 Task: Look for space in Villa del Rosario, Colombia from 1st July, 2023 to 9th July, 2023 for 2 adults in price range Rs.8000 to Rs.15000. Place can be entire place with 1  bedroom having 1 bed and 1 bathroom. Property type can be house, flat, guest house. Amenities needed are: washing machine. Booking option can be shelf check-in. Required host language is English.
Action: Mouse moved to (442, 99)
Screenshot: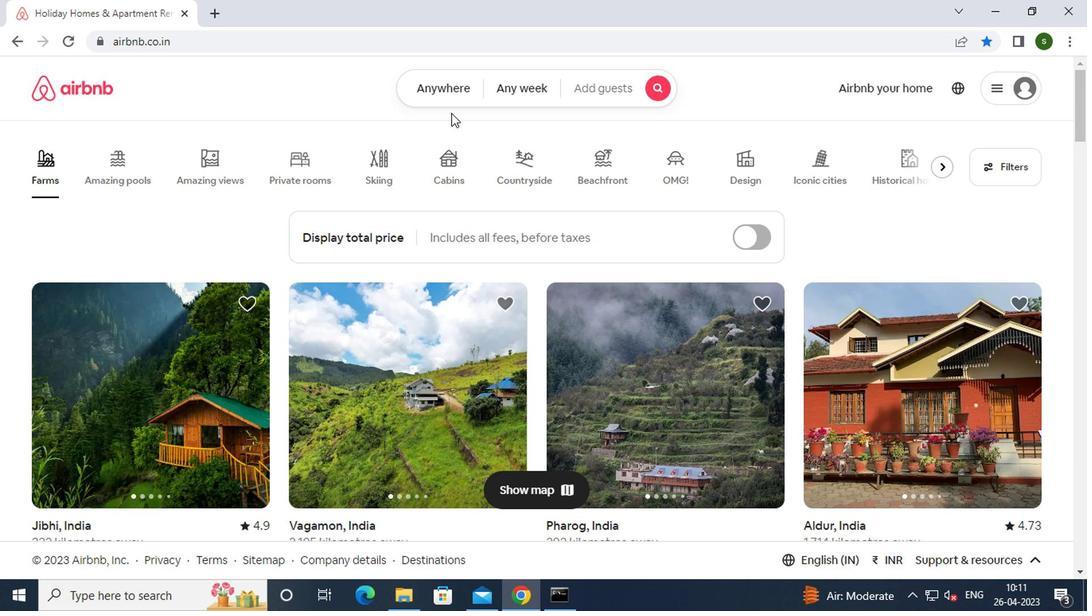 
Action: Mouse pressed left at (442, 99)
Screenshot: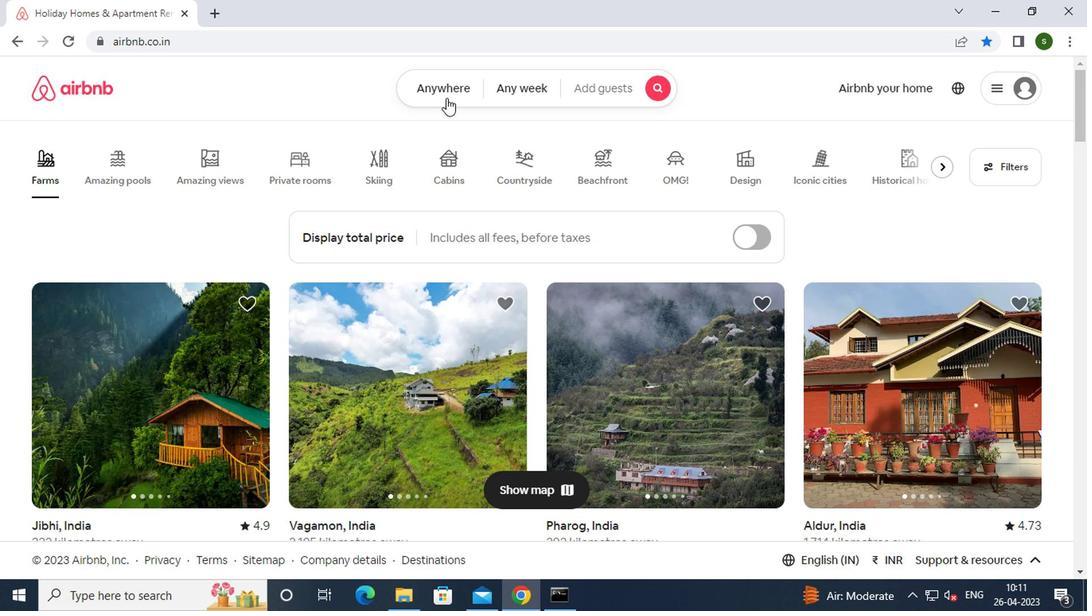 
Action: Mouse moved to (367, 155)
Screenshot: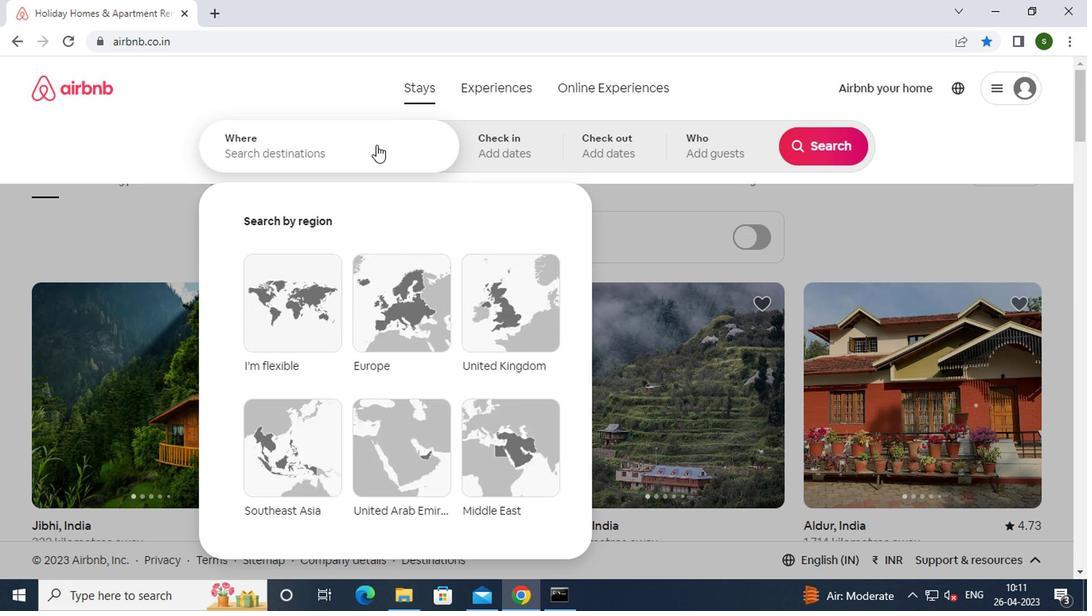 
Action: Mouse pressed left at (367, 155)
Screenshot: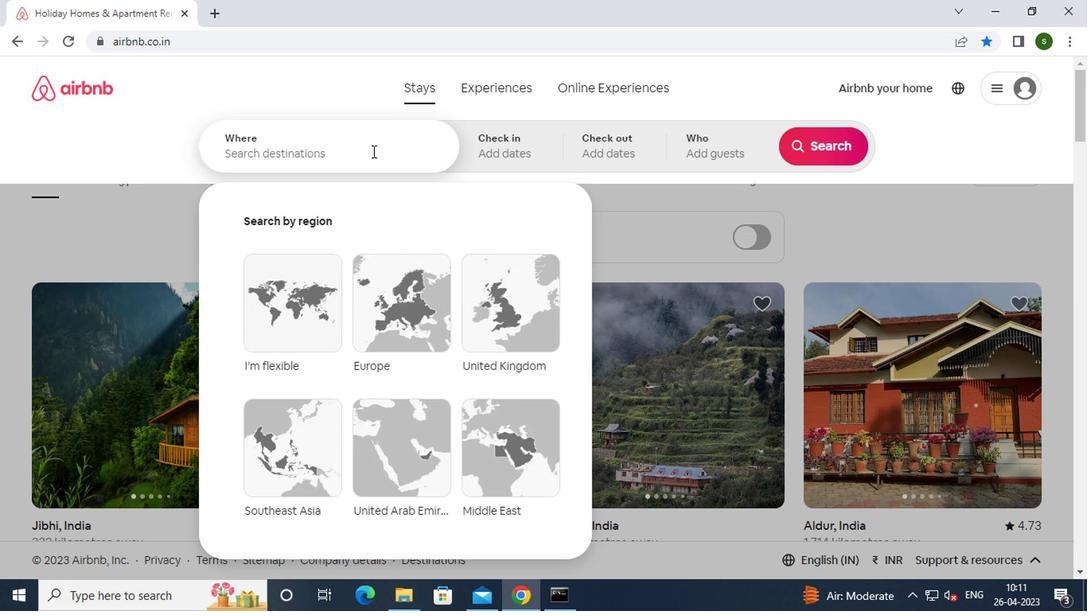 
Action: Key pressed v<Key.caps_lock>illa<Key.space>del<Key.space><Key.caps_lock>r<Key.caps_lock>osario,<Key.space><Key.caps_lock>c<Key.caps_lock>olombia<Key.enter>
Screenshot: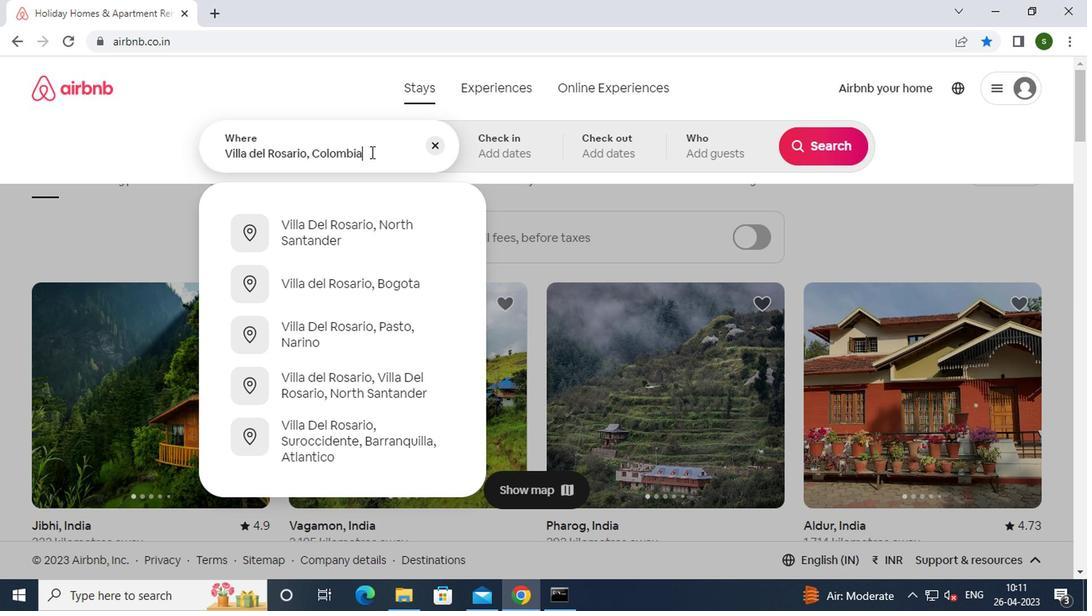 
Action: Mouse moved to (811, 280)
Screenshot: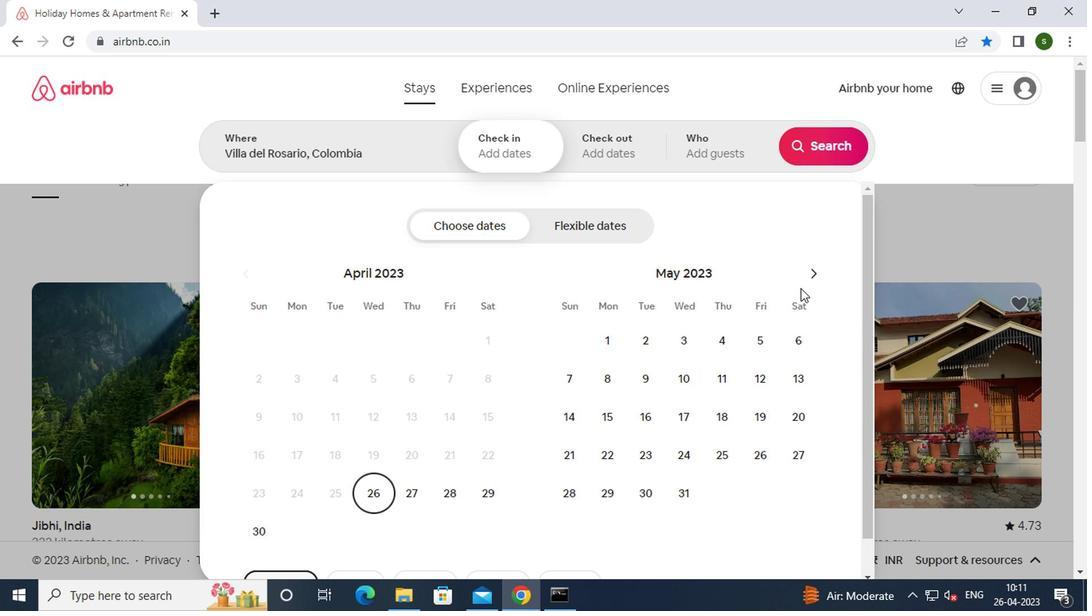 
Action: Mouse pressed left at (811, 280)
Screenshot: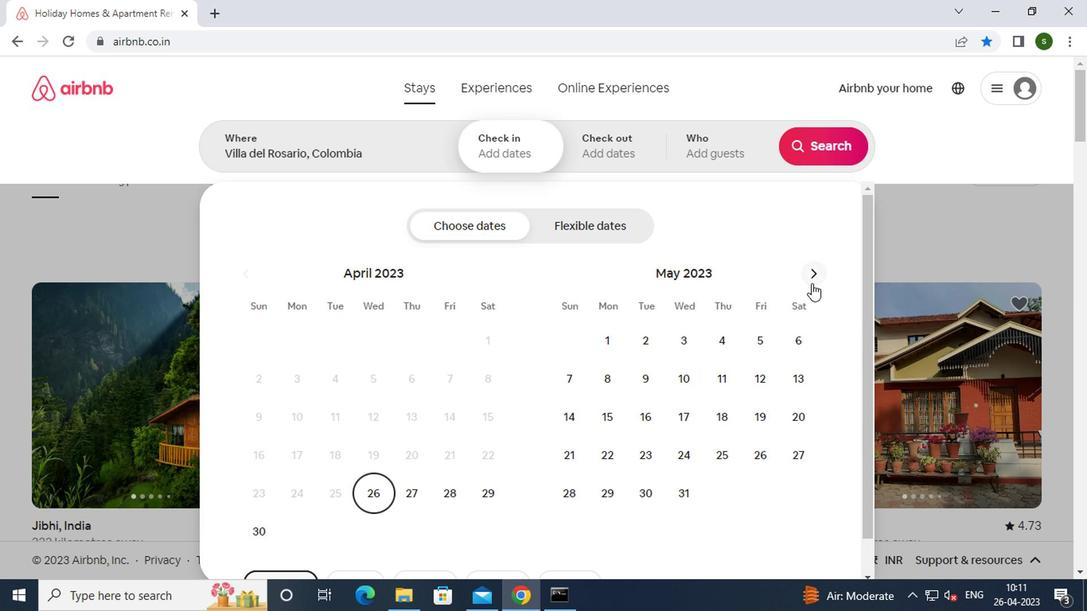 
Action: Mouse pressed left at (811, 280)
Screenshot: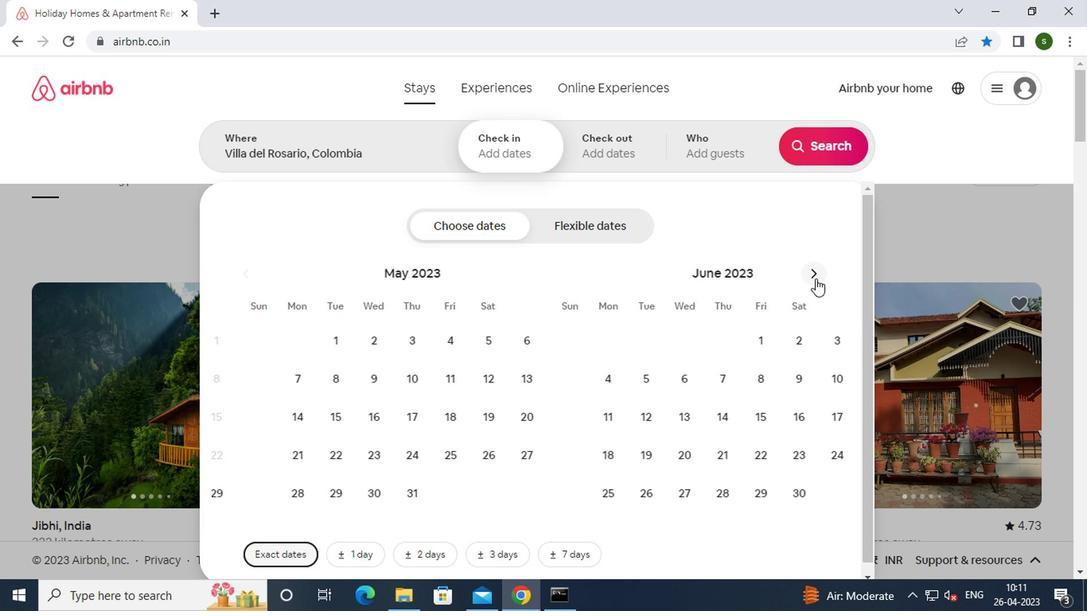 
Action: Mouse moved to (784, 336)
Screenshot: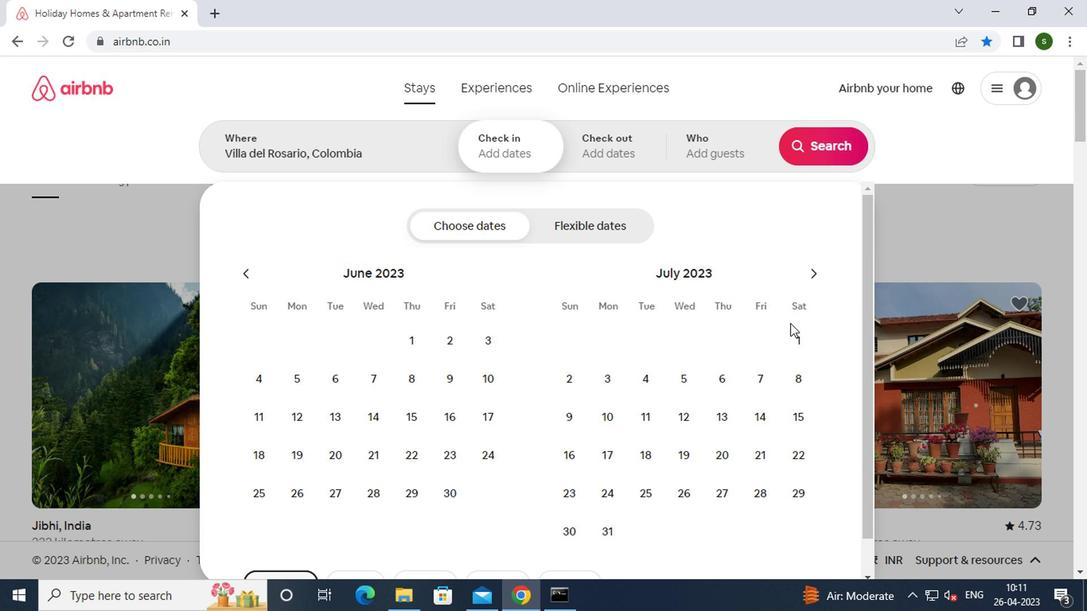 
Action: Mouse pressed left at (784, 336)
Screenshot: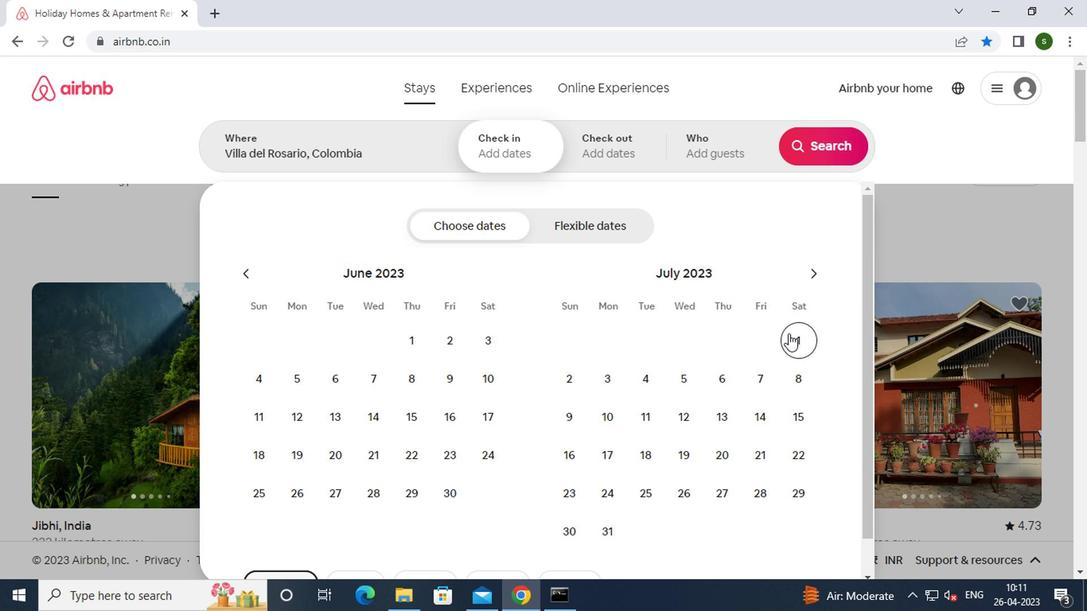 
Action: Mouse moved to (557, 415)
Screenshot: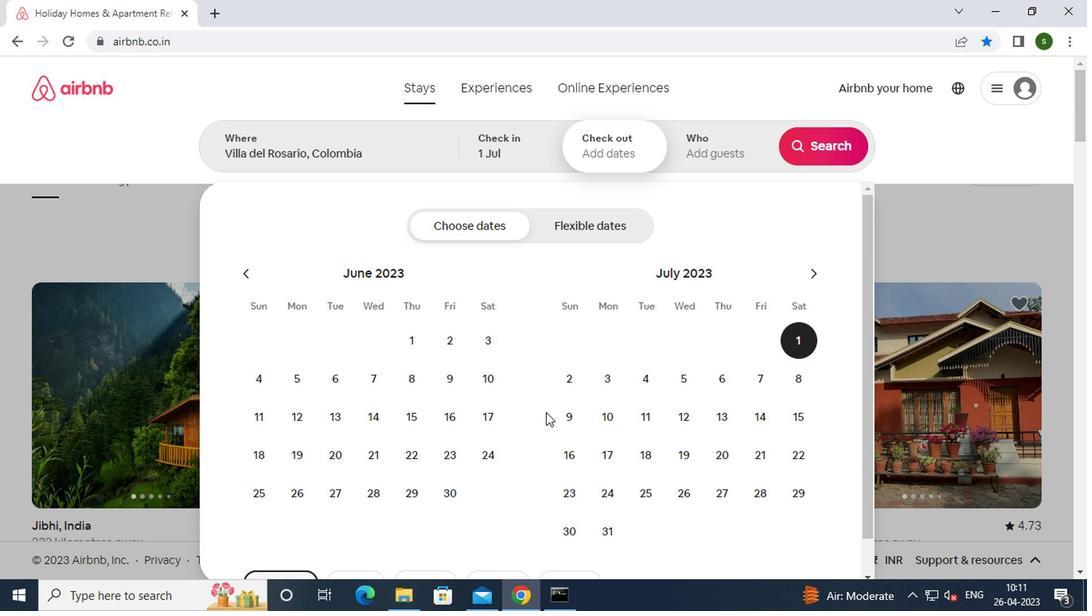 
Action: Mouse pressed left at (557, 415)
Screenshot: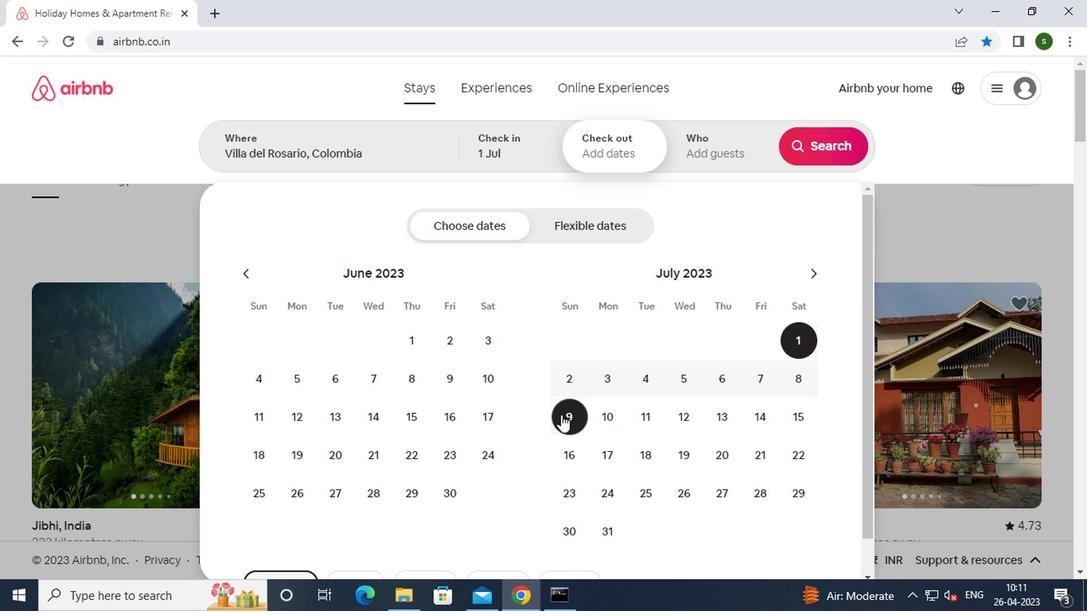 
Action: Mouse moved to (708, 140)
Screenshot: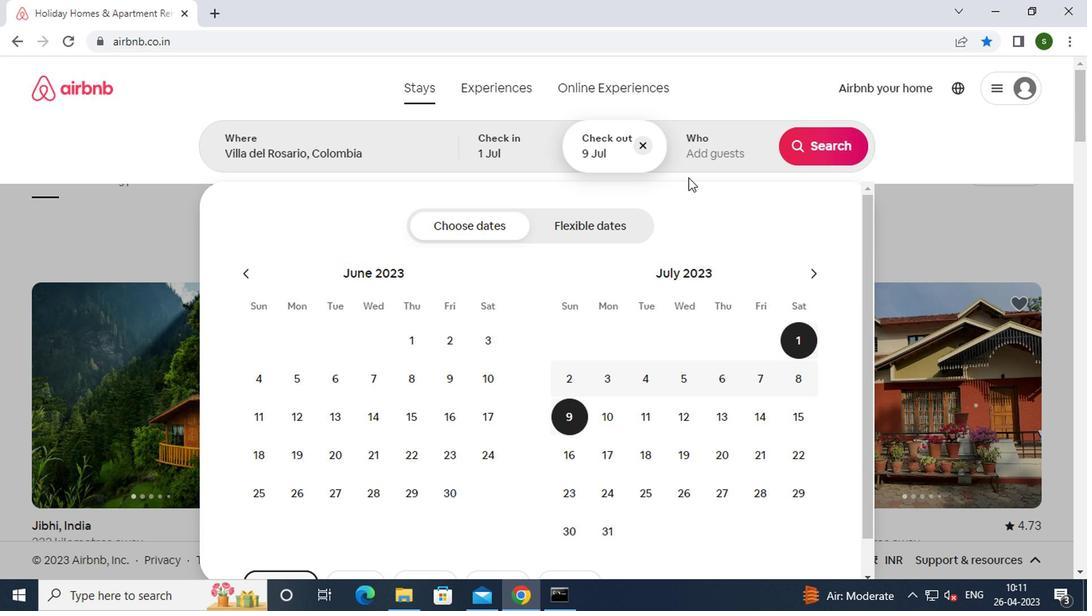 
Action: Mouse pressed left at (708, 140)
Screenshot: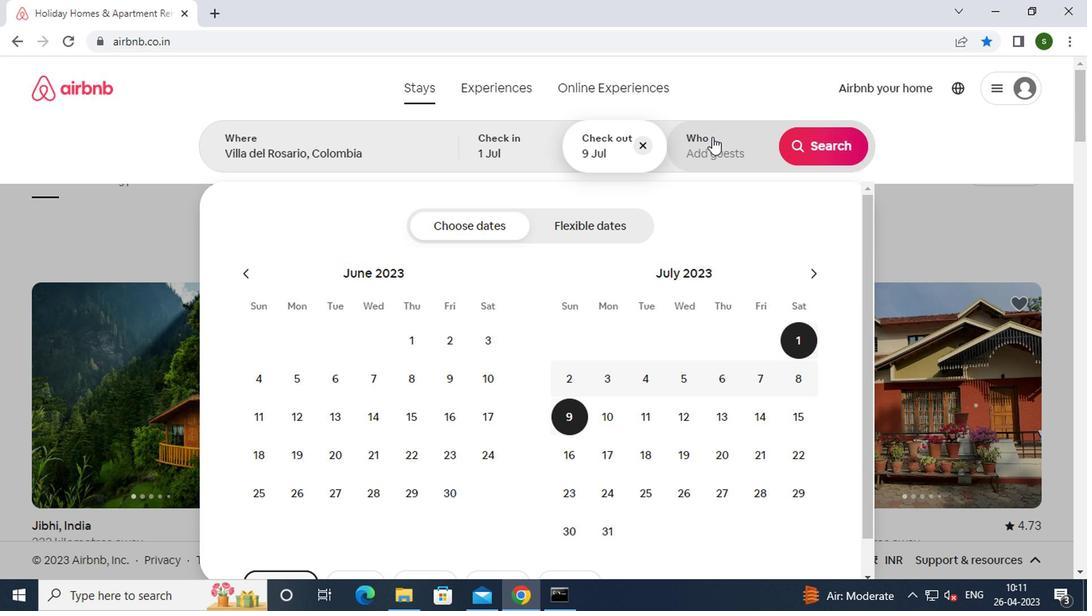 
Action: Mouse moved to (827, 235)
Screenshot: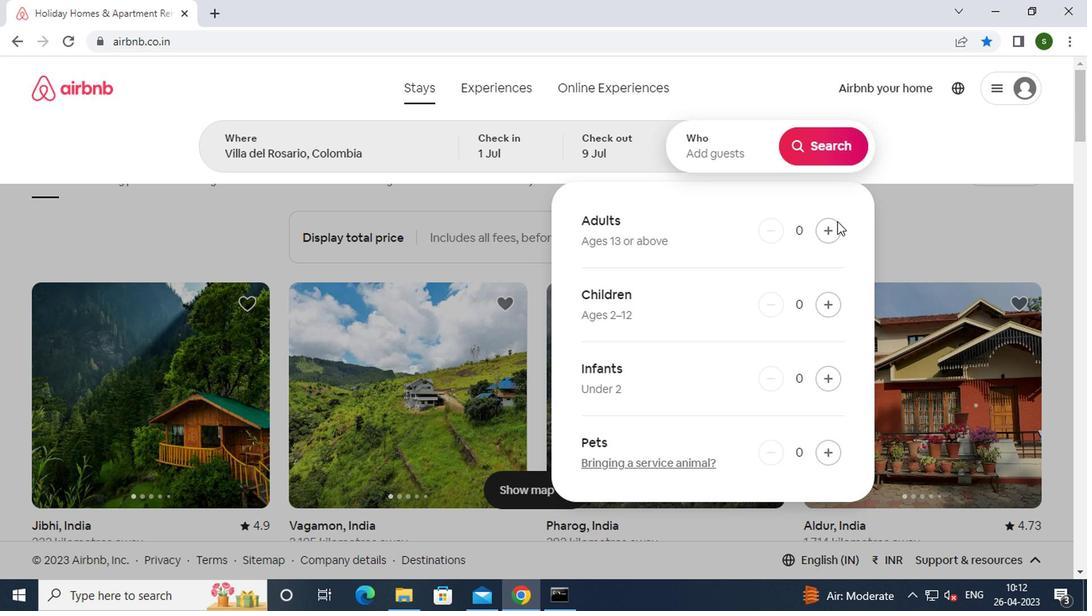 
Action: Mouse pressed left at (827, 235)
Screenshot: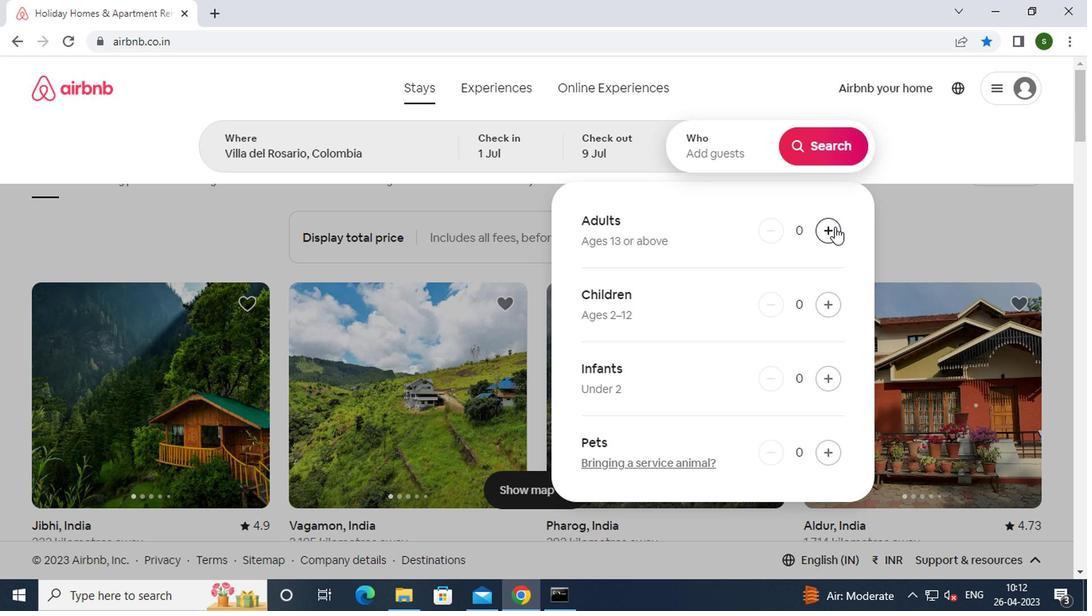 
Action: Mouse pressed left at (827, 235)
Screenshot: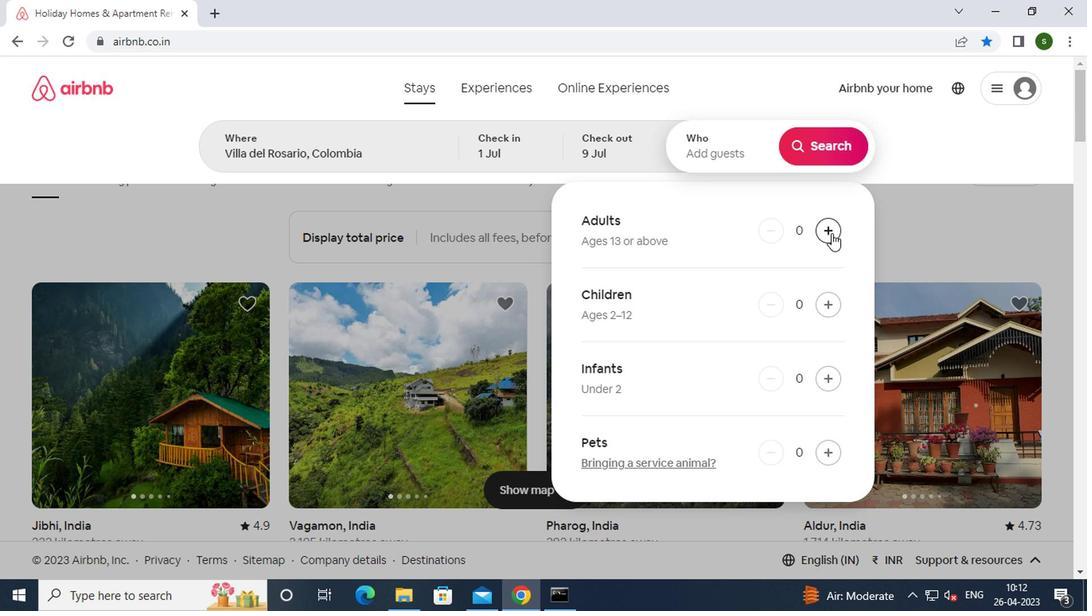 
Action: Mouse moved to (825, 150)
Screenshot: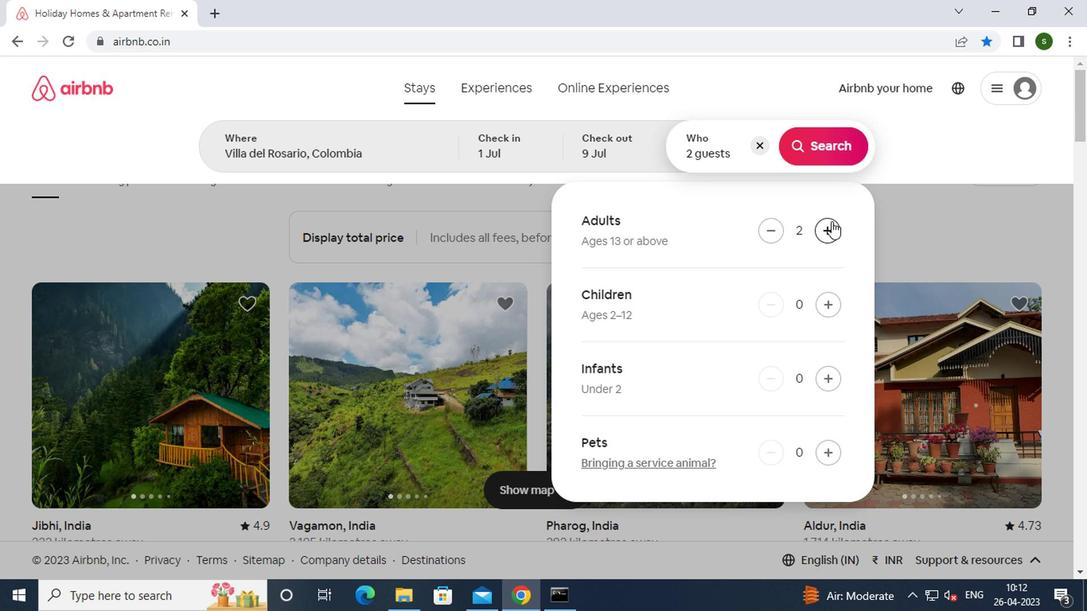 
Action: Mouse pressed left at (825, 150)
Screenshot: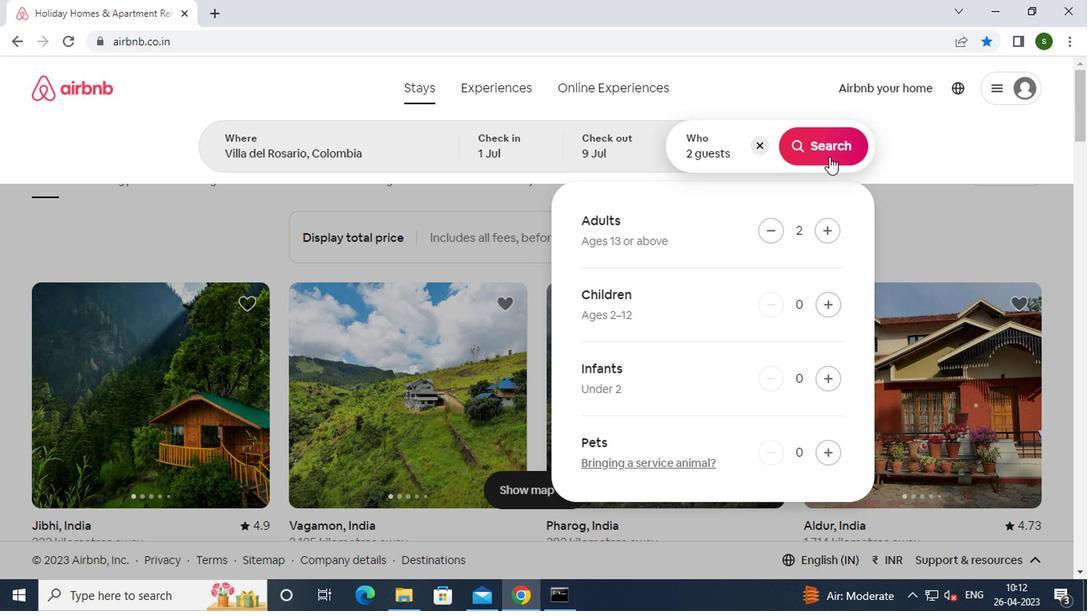 
Action: Mouse moved to (1027, 150)
Screenshot: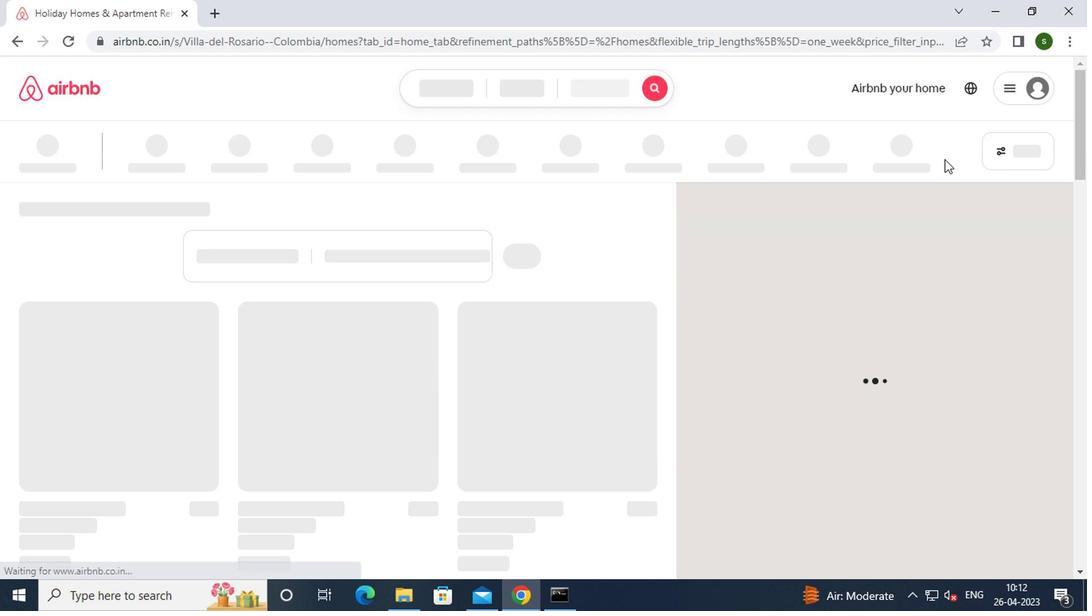 
Action: Mouse pressed left at (1027, 150)
Screenshot: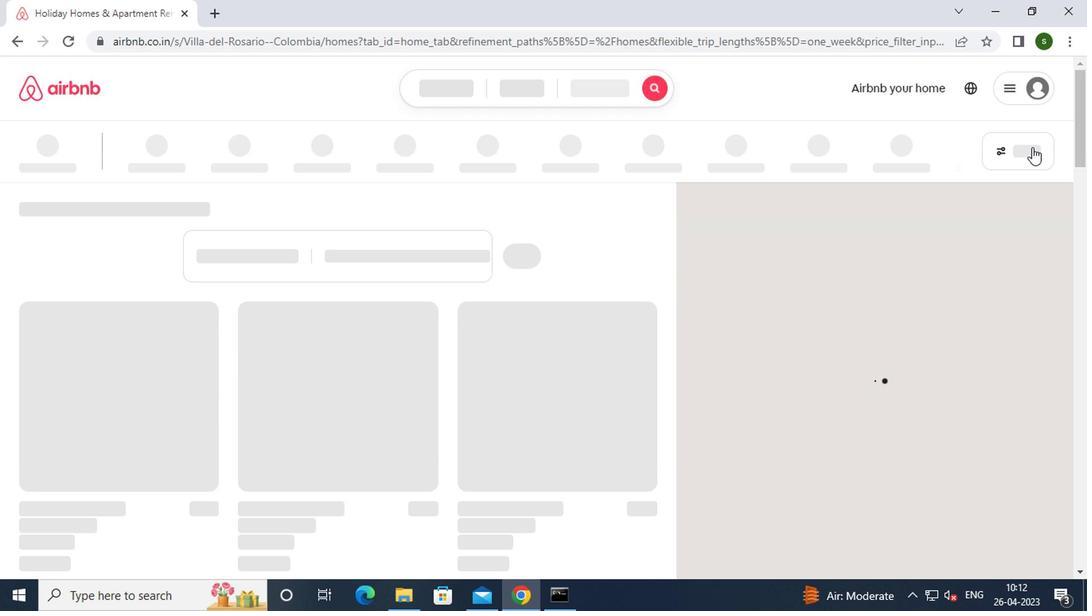 
Action: Mouse moved to (1025, 150)
Screenshot: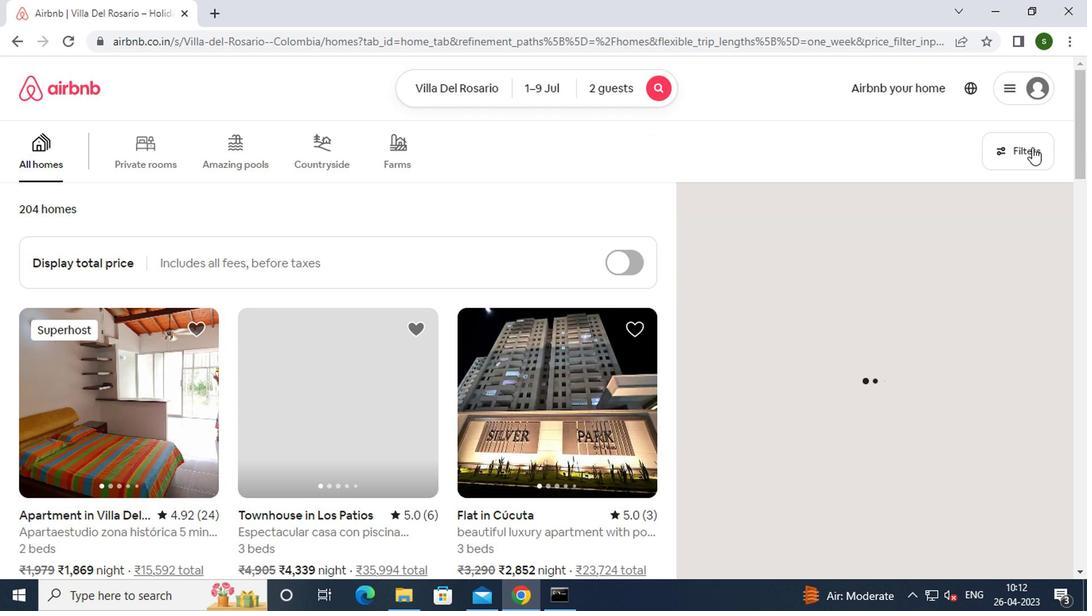 
Action: Mouse pressed left at (1025, 150)
Screenshot: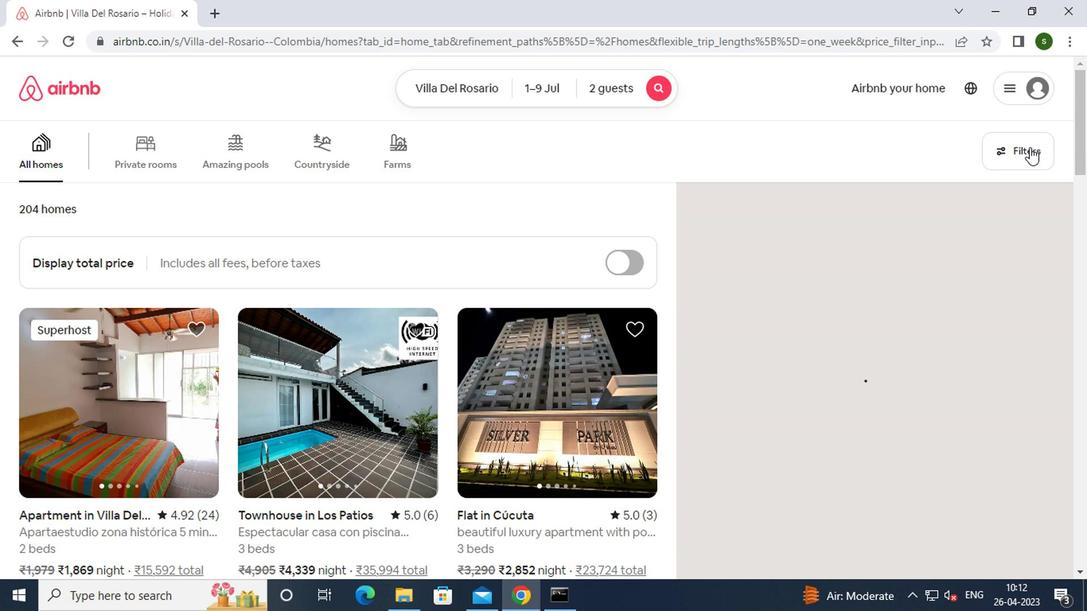 
Action: Mouse moved to (403, 344)
Screenshot: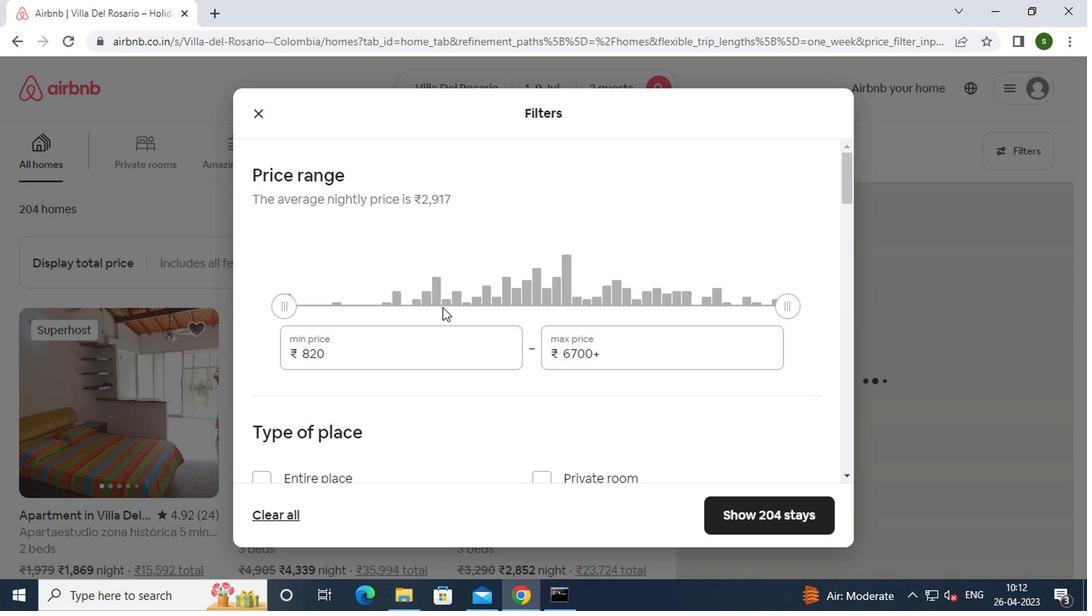 
Action: Mouse pressed left at (403, 344)
Screenshot: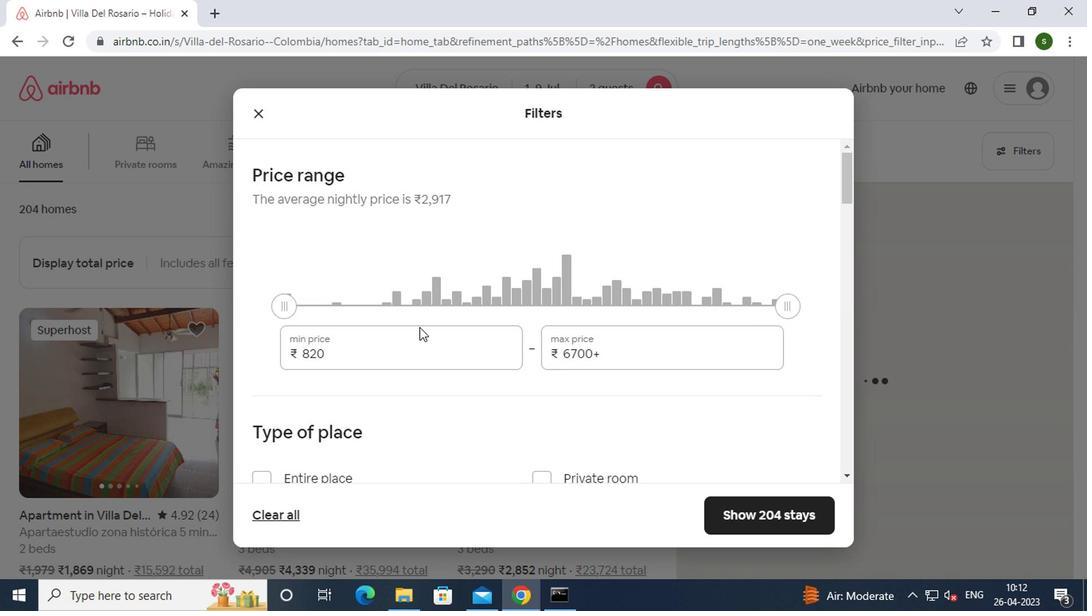 
Action: Mouse moved to (401, 352)
Screenshot: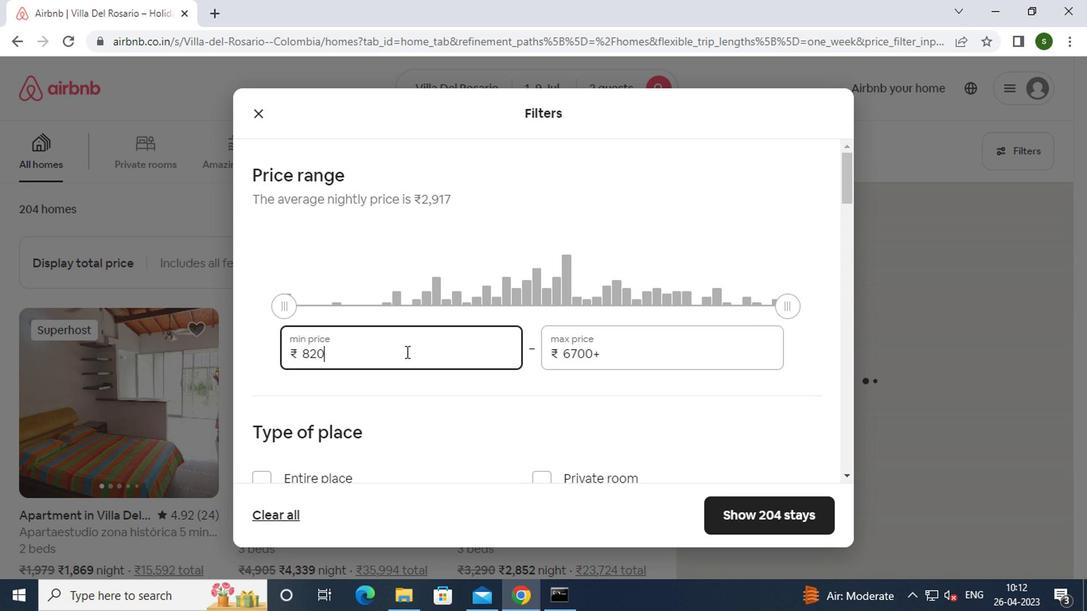 
Action: Key pressed <Key.backspace><Key.backspace><Key.backspace><Key.backspace><Key.backspace><Key.backspace>8000
Screenshot: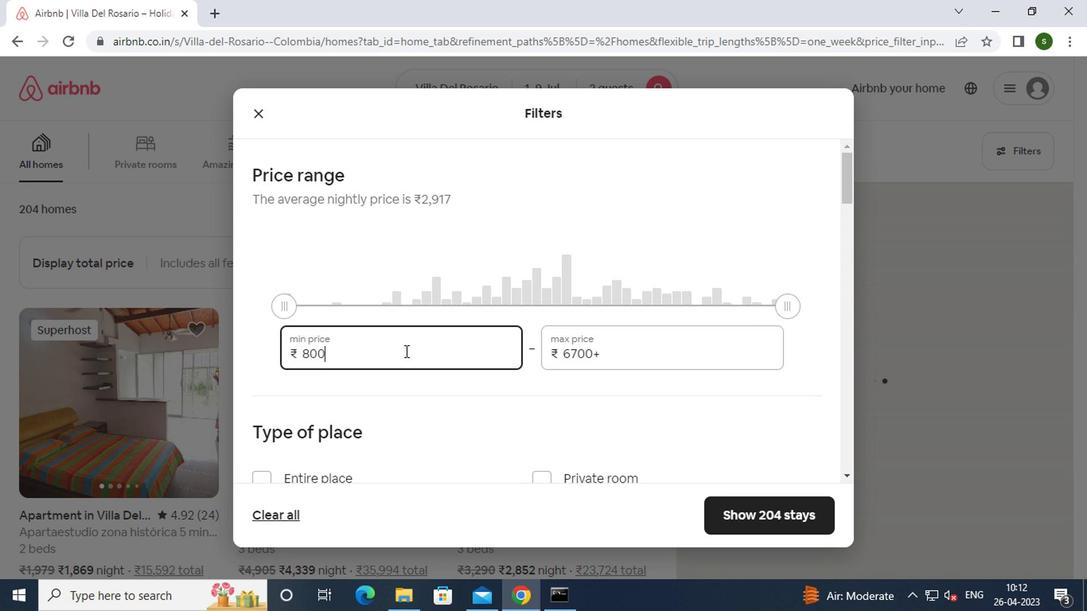 
Action: Mouse moved to (623, 353)
Screenshot: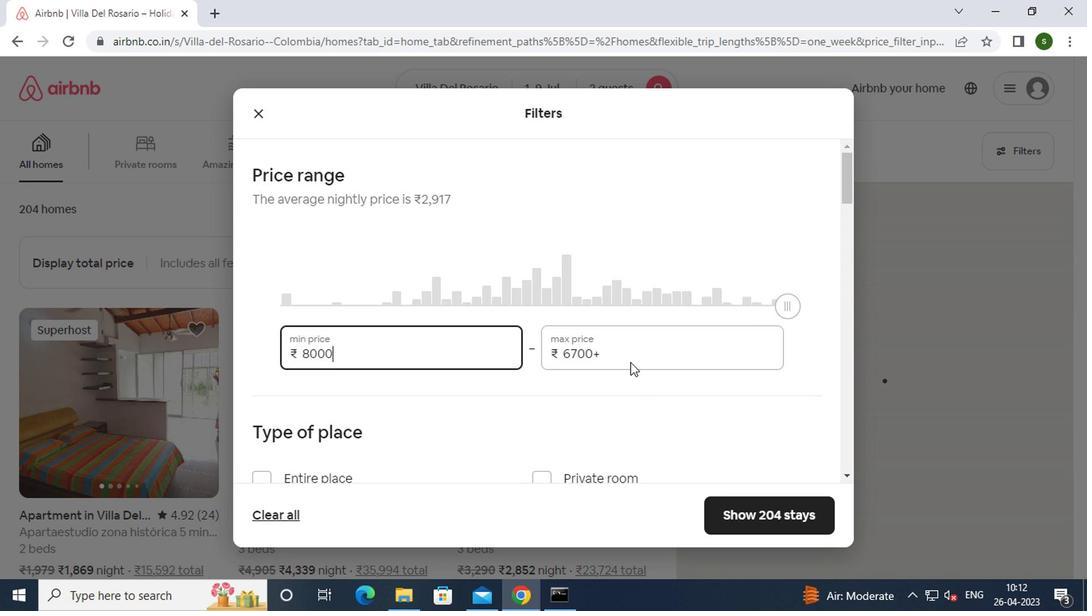 
Action: Mouse pressed left at (623, 353)
Screenshot: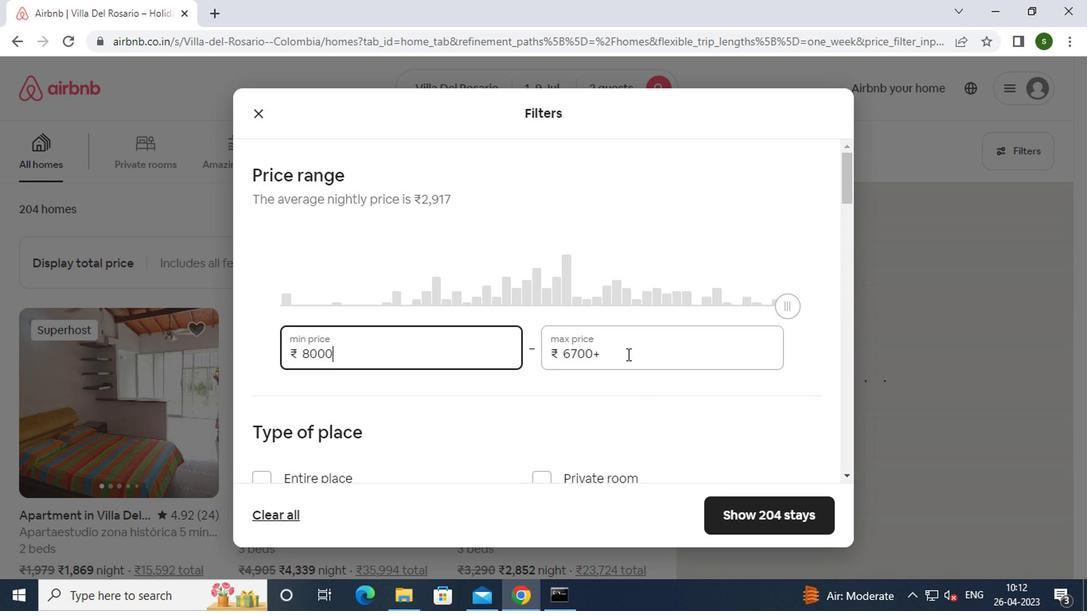 
Action: Key pressed <Key.backspace><Key.backspace><Key.backspace><Key.backspace><Key.backspace><Key.backspace><Key.backspace><Key.backspace><Key.backspace><Key.backspace><Key.backspace><Key.backspace>15000
Screenshot: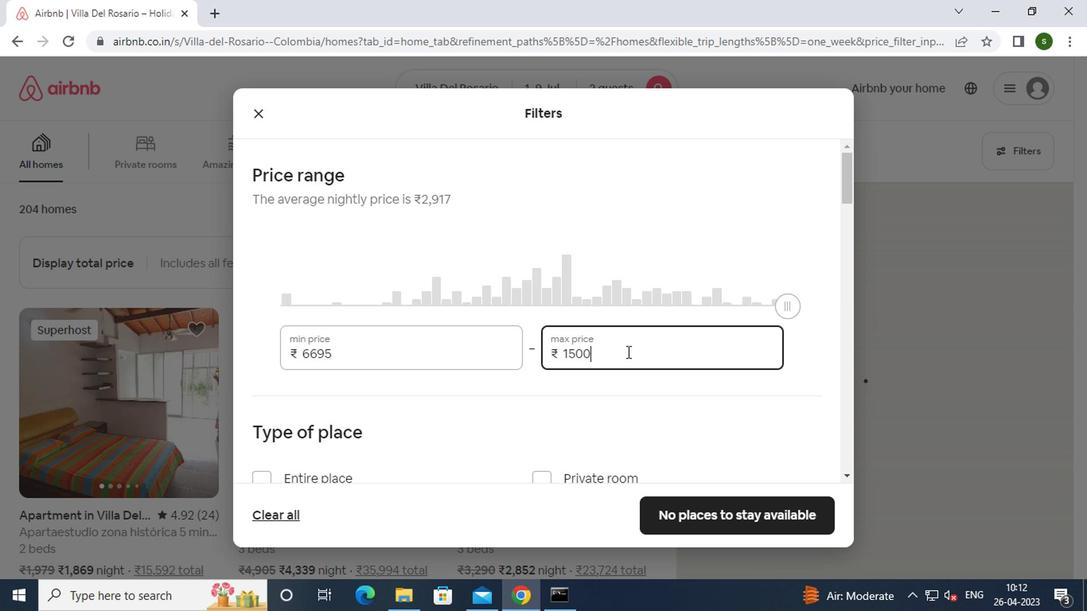 
Action: Mouse moved to (527, 353)
Screenshot: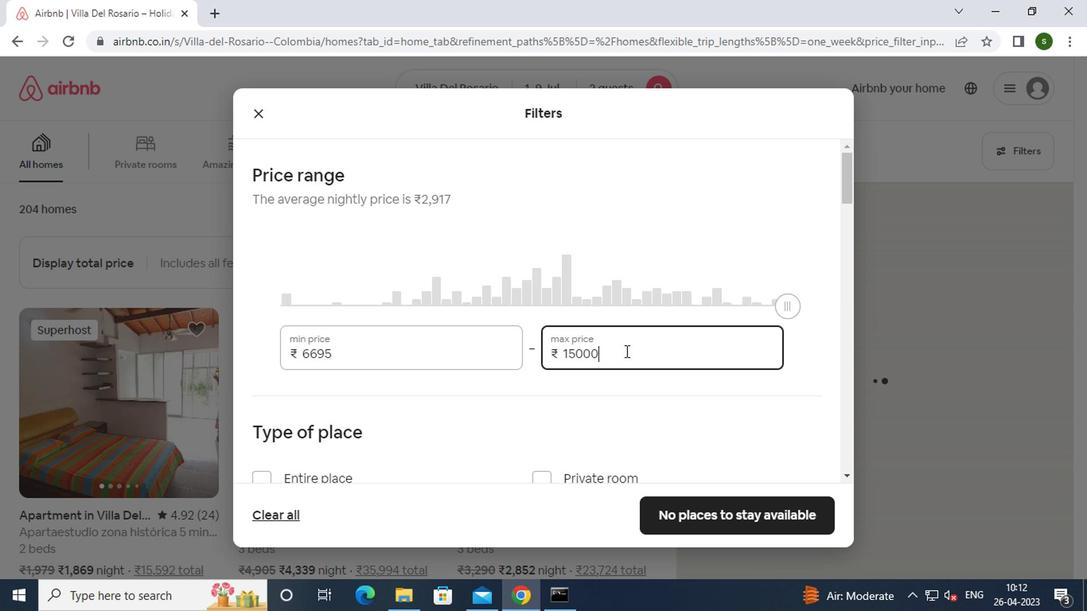 
Action: Mouse scrolled (527, 352) with delta (0, -1)
Screenshot: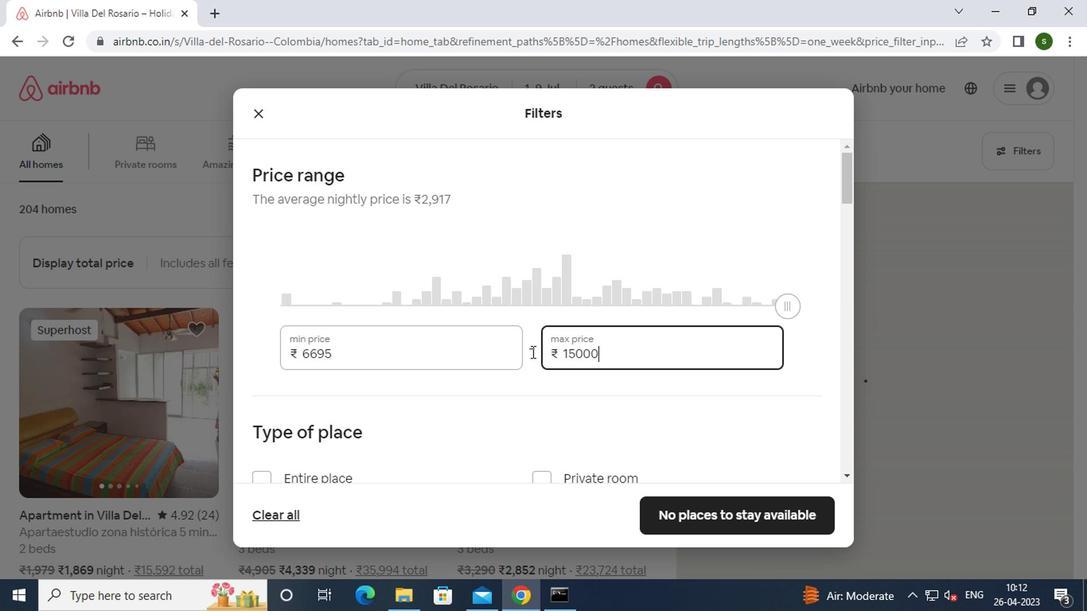 
Action: Mouse scrolled (527, 352) with delta (0, -1)
Screenshot: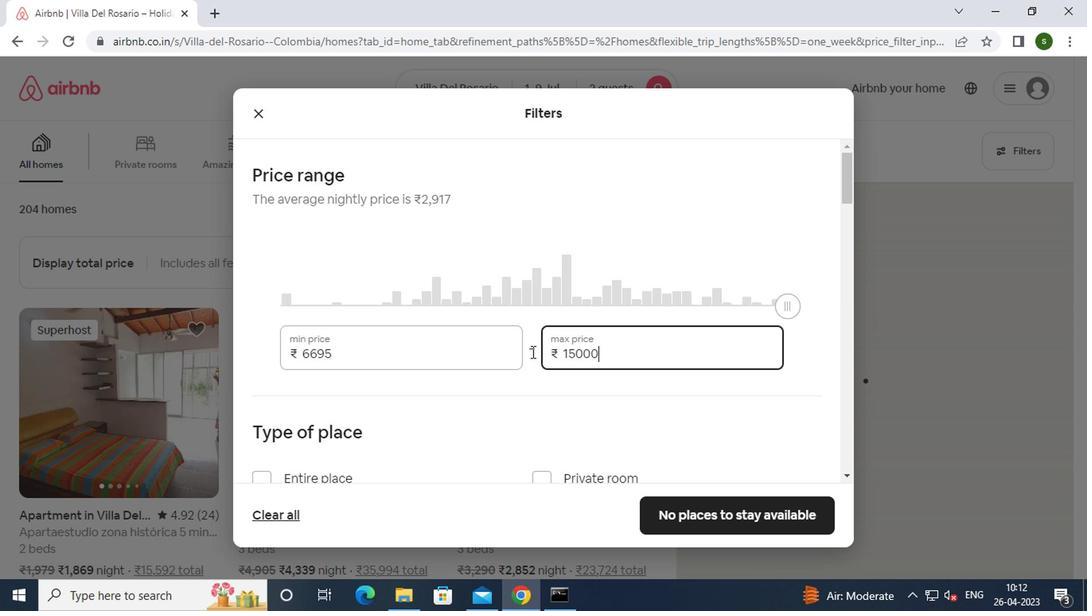 
Action: Mouse moved to (355, 337)
Screenshot: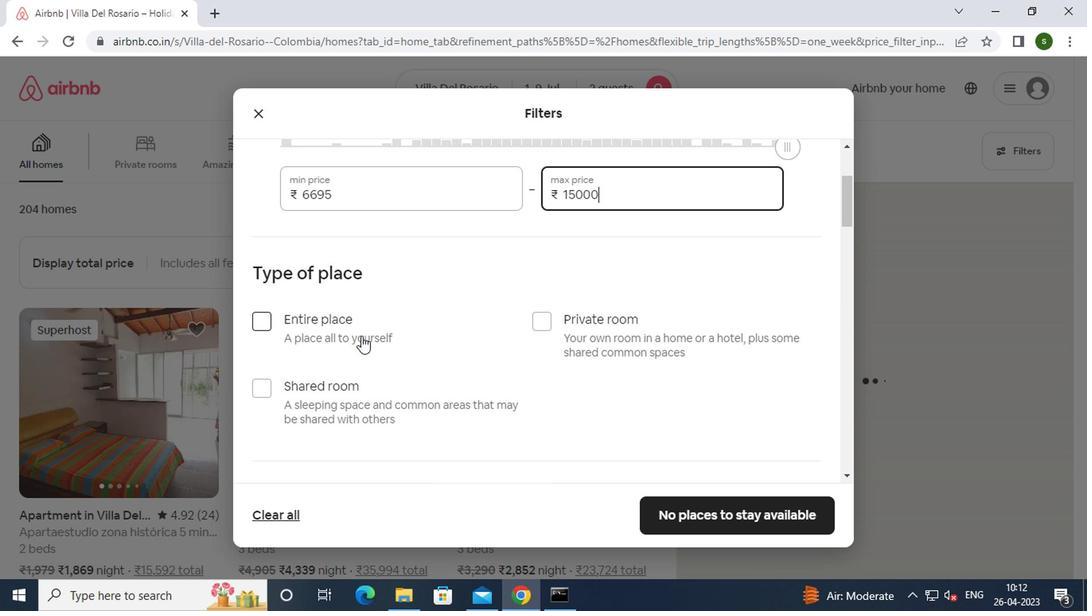 
Action: Mouse pressed left at (355, 337)
Screenshot: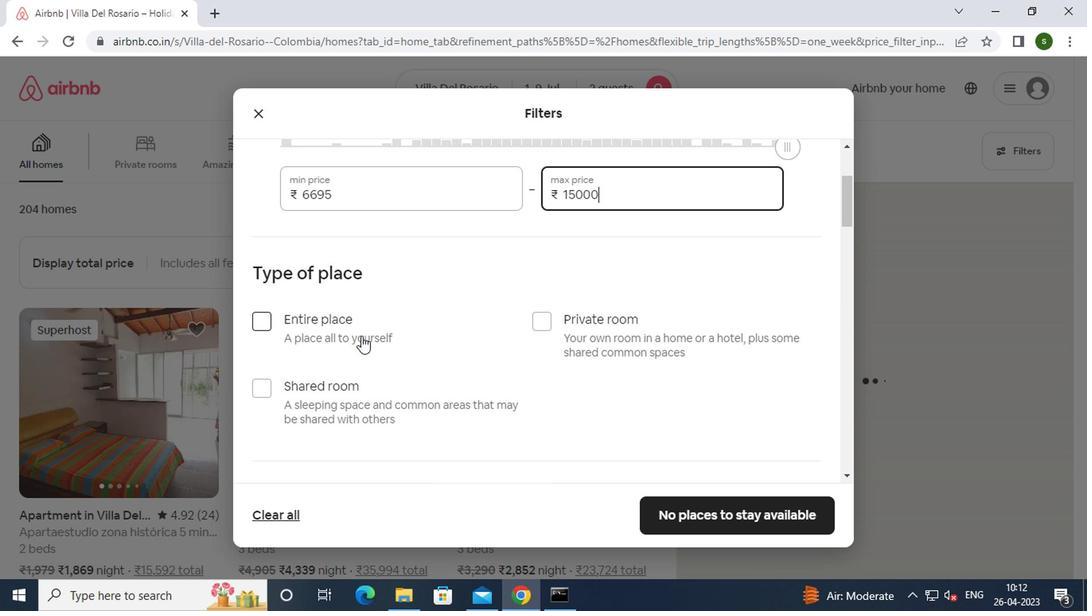 
Action: Mouse moved to (443, 315)
Screenshot: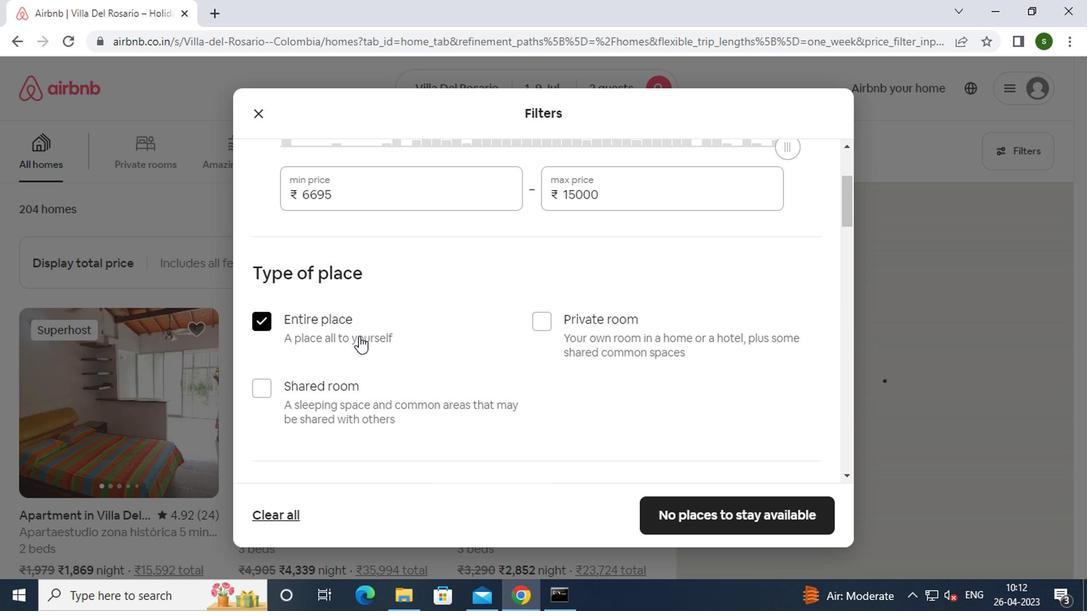 
Action: Mouse scrolled (443, 314) with delta (0, 0)
Screenshot: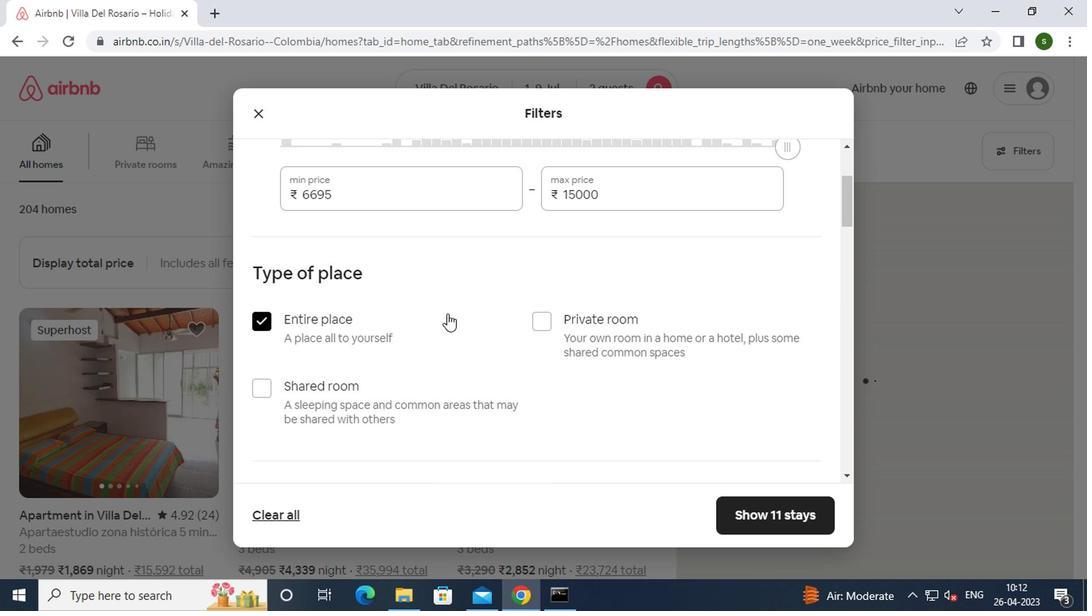 
Action: Mouse scrolled (443, 314) with delta (0, 0)
Screenshot: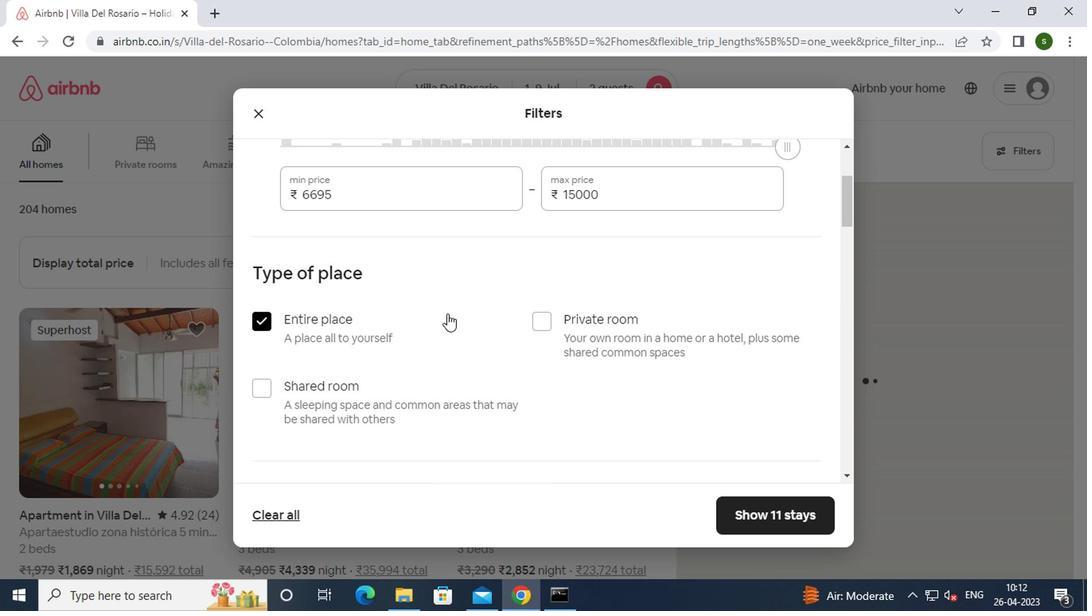 
Action: Mouse scrolled (443, 314) with delta (0, 0)
Screenshot: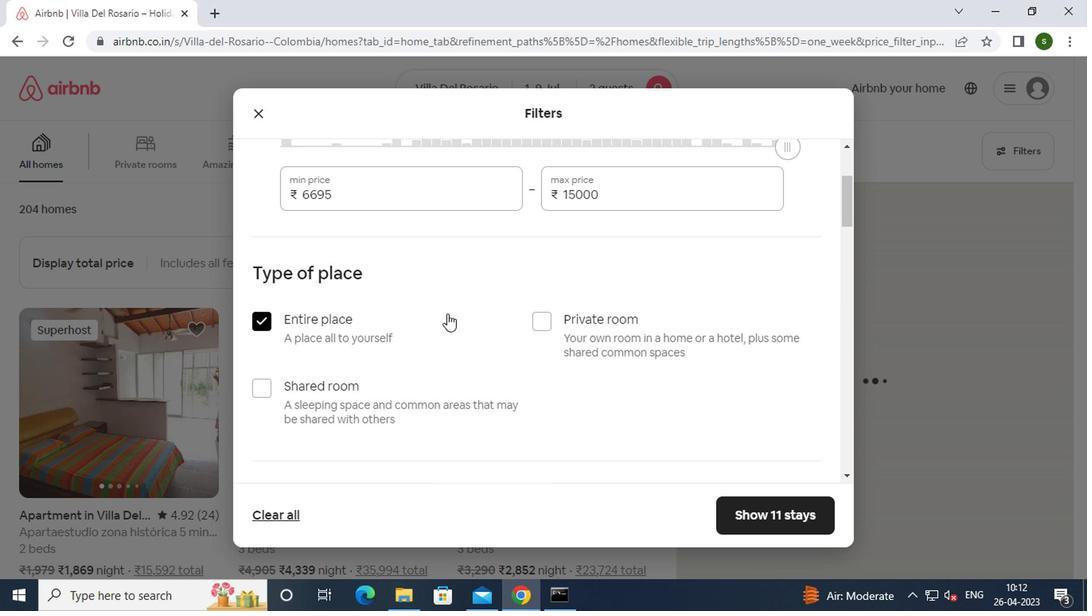 
Action: Mouse scrolled (443, 314) with delta (0, 0)
Screenshot: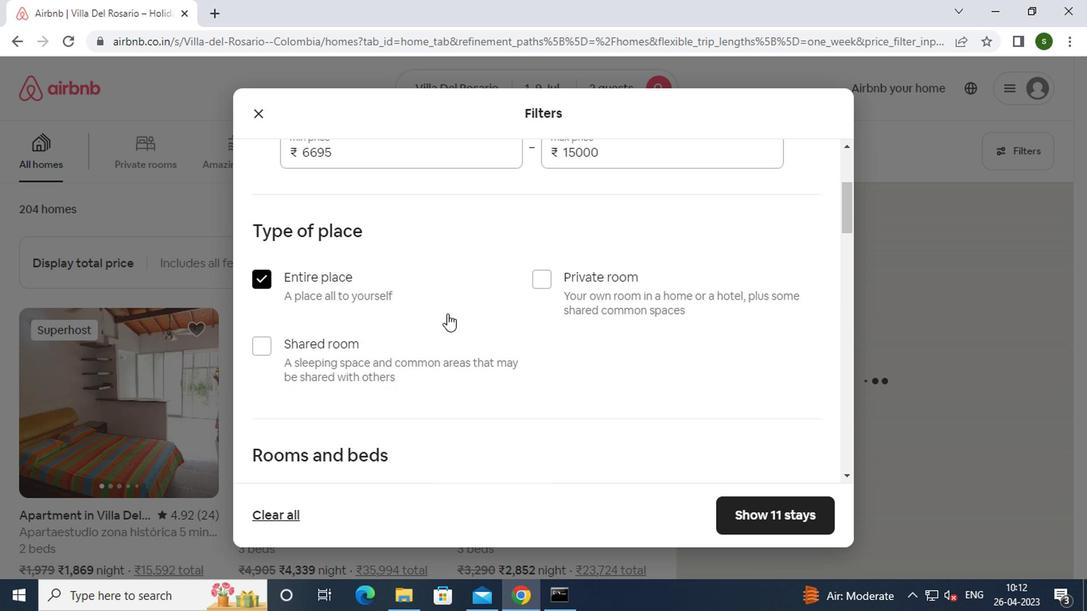 
Action: Mouse moved to (346, 259)
Screenshot: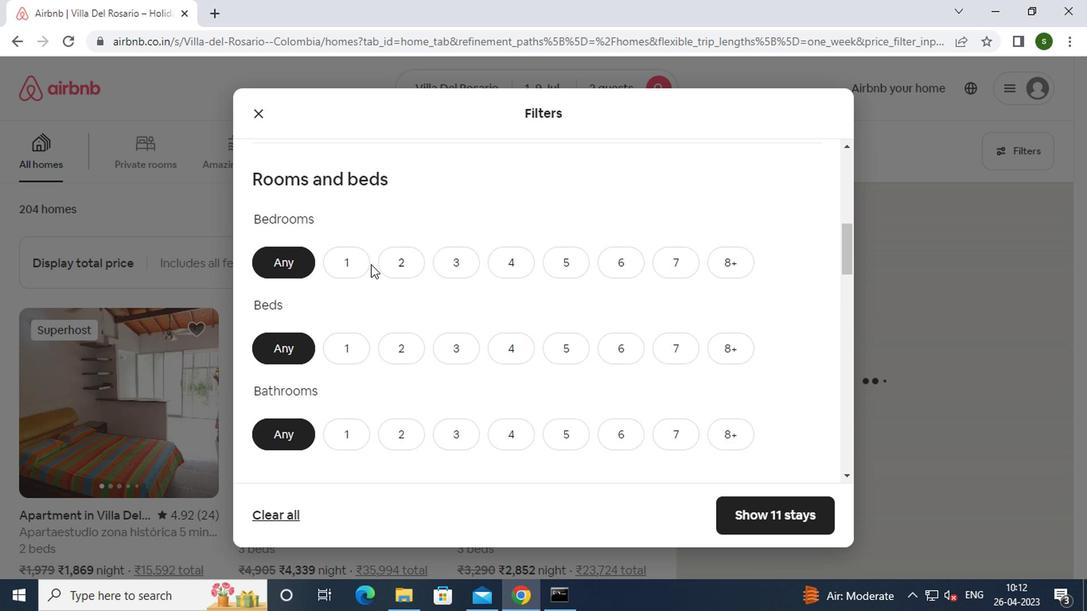 
Action: Mouse pressed left at (346, 259)
Screenshot: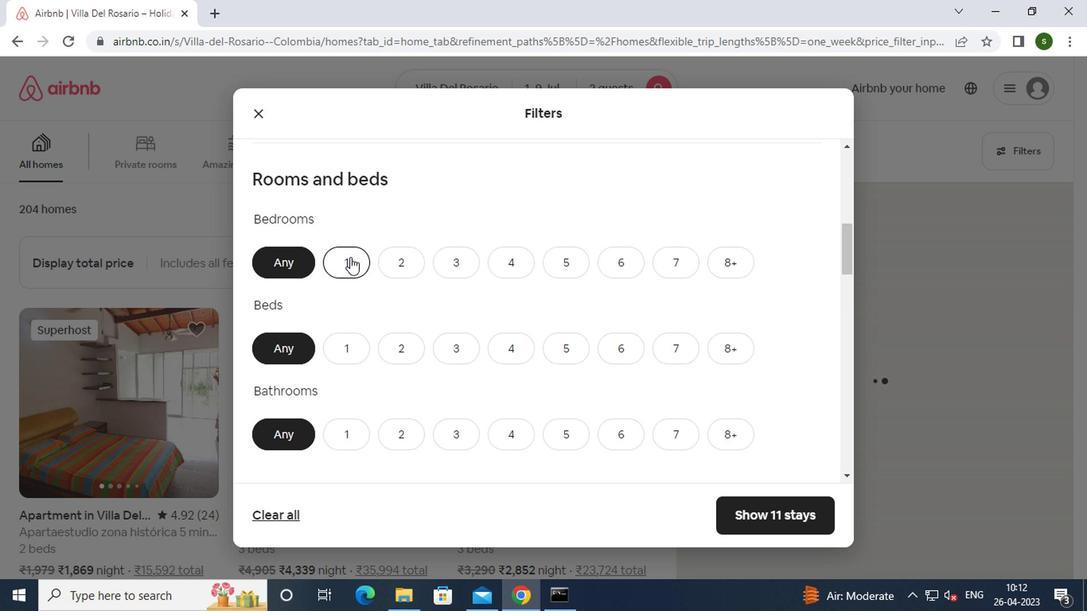 
Action: Mouse moved to (351, 351)
Screenshot: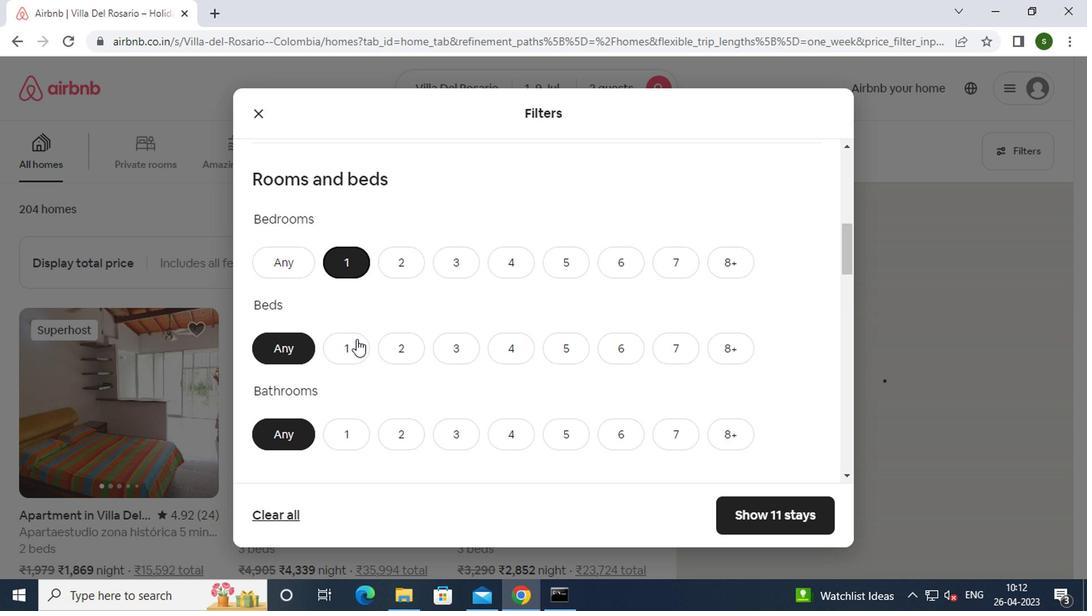 
Action: Mouse pressed left at (351, 351)
Screenshot: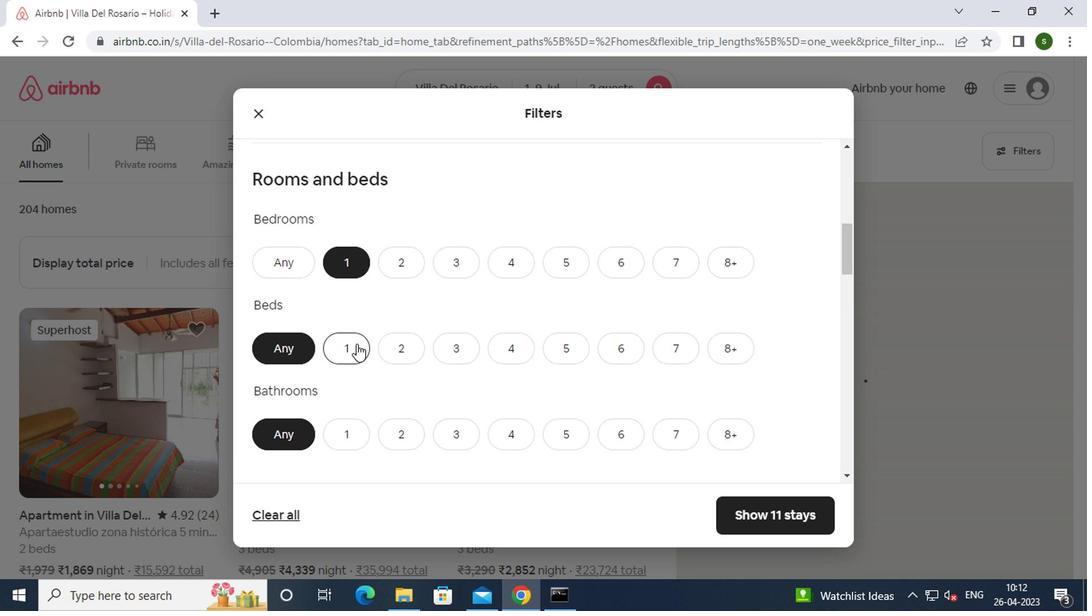 
Action: Mouse moved to (341, 439)
Screenshot: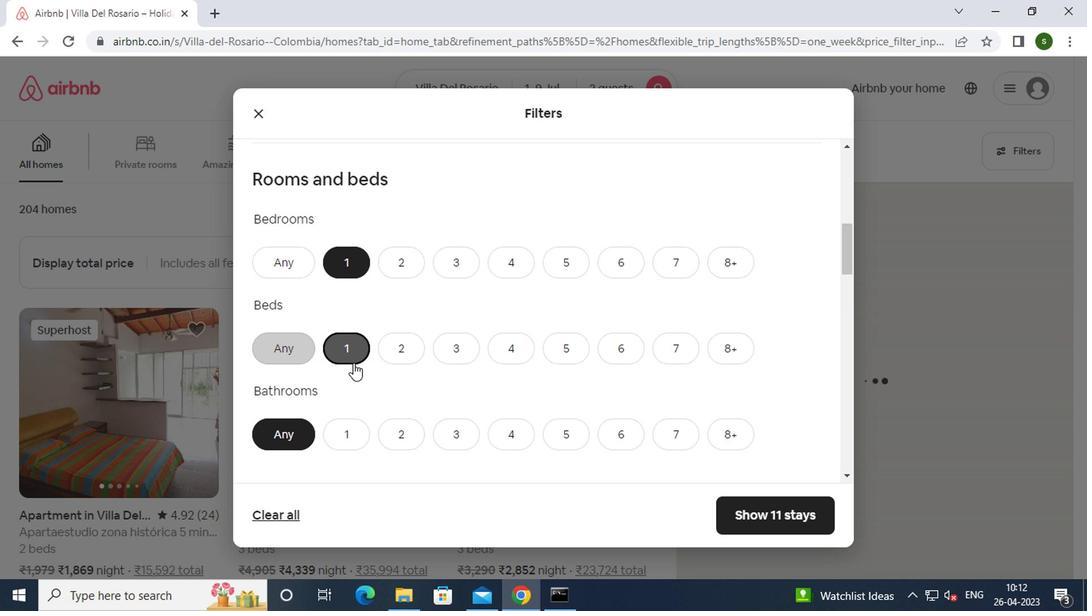 
Action: Mouse pressed left at (341, 439)
Screenshot: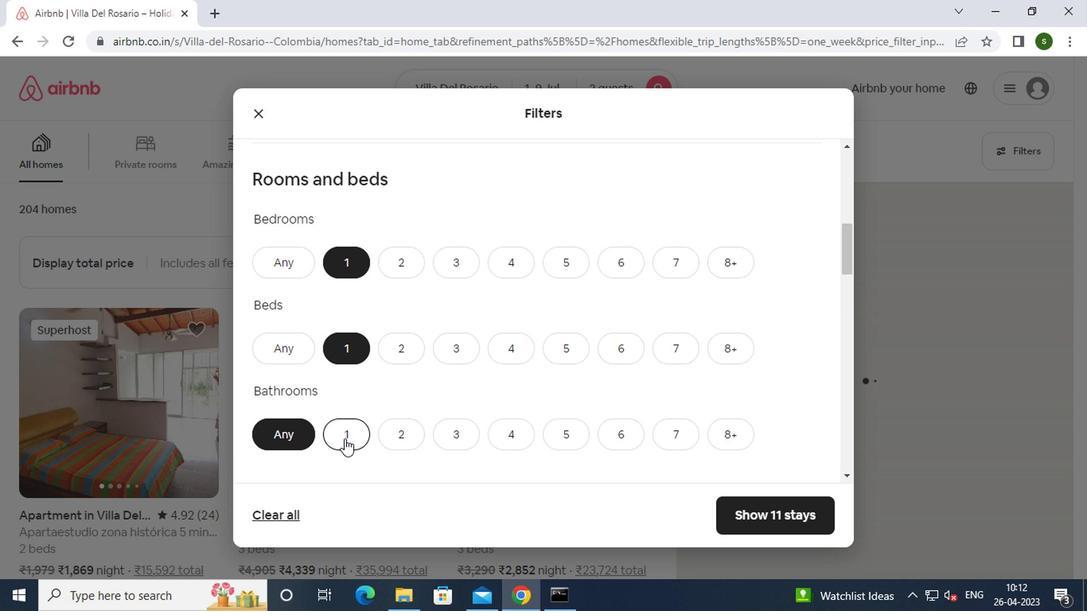 
Action: Mouse moved to (391, 356)
Screenshot: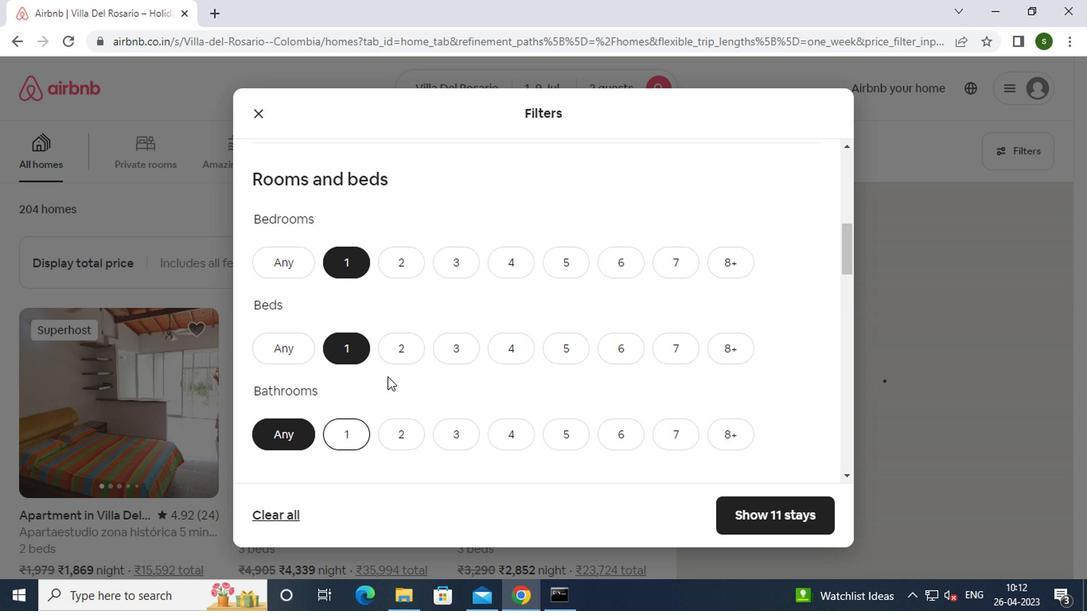 
Action: Mouse scrolled (391, 355) with delta (0, 0)
Screenshot: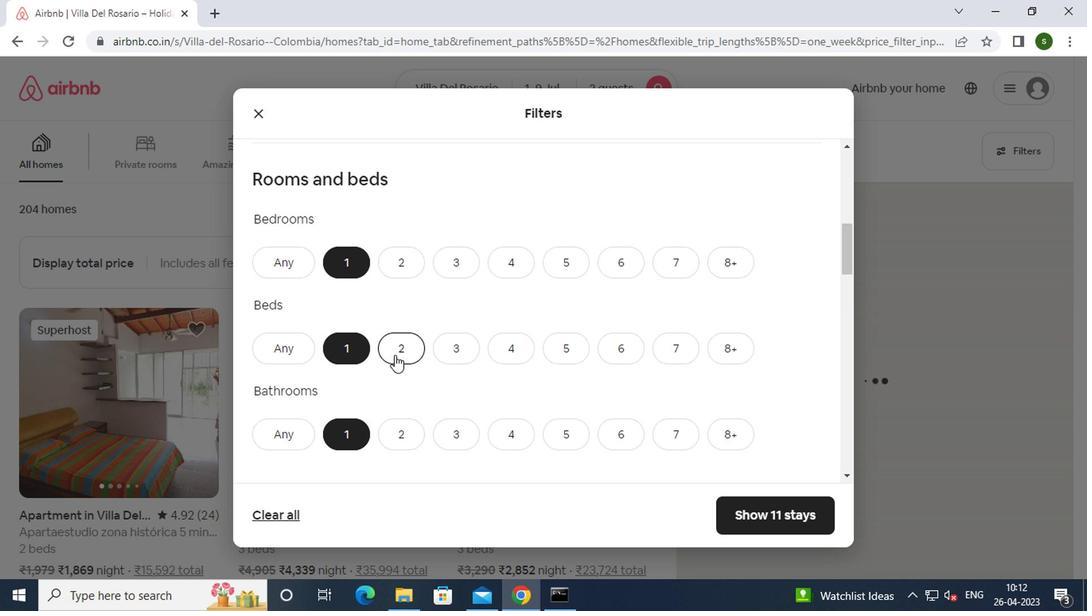 
Action: Mouse scrolled (391, 355) with delta (0, 0)
Screenshot: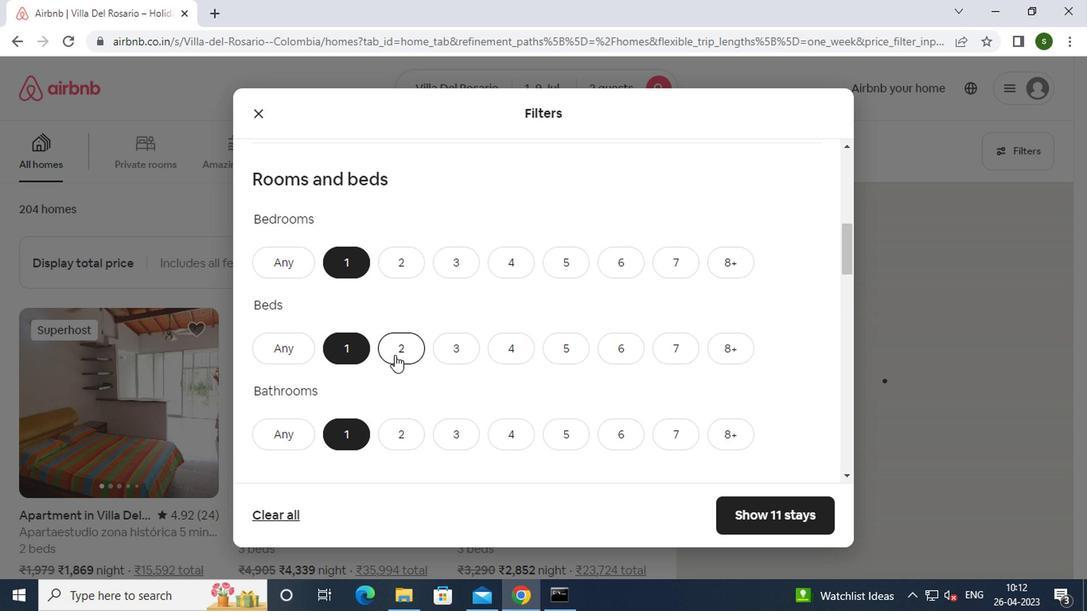
Action: Mouse scrolled (391, 355) with delta (0, 0)
Screenshot: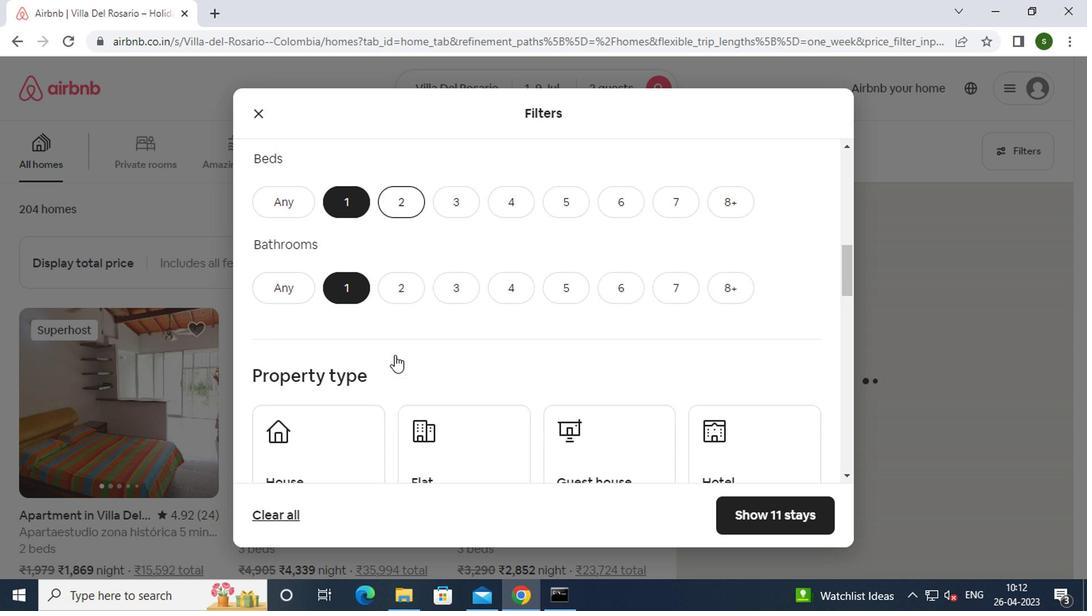 
Action: Mouse scrolled (391, 355) with delta (0, 0)
Screenshot: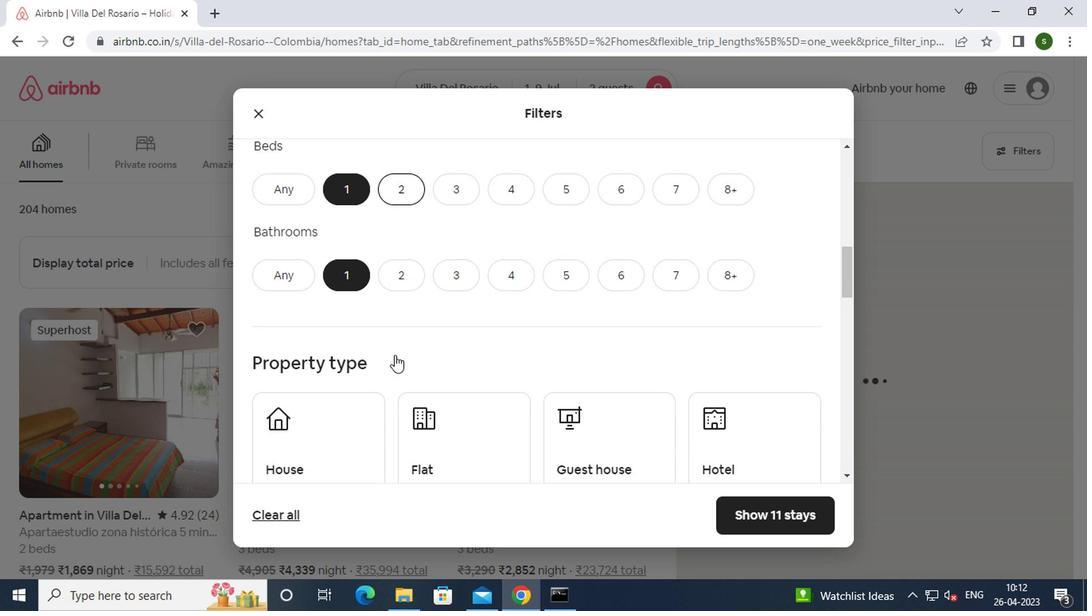 
Action: Mouse moved to (338, 327)
Screenshot: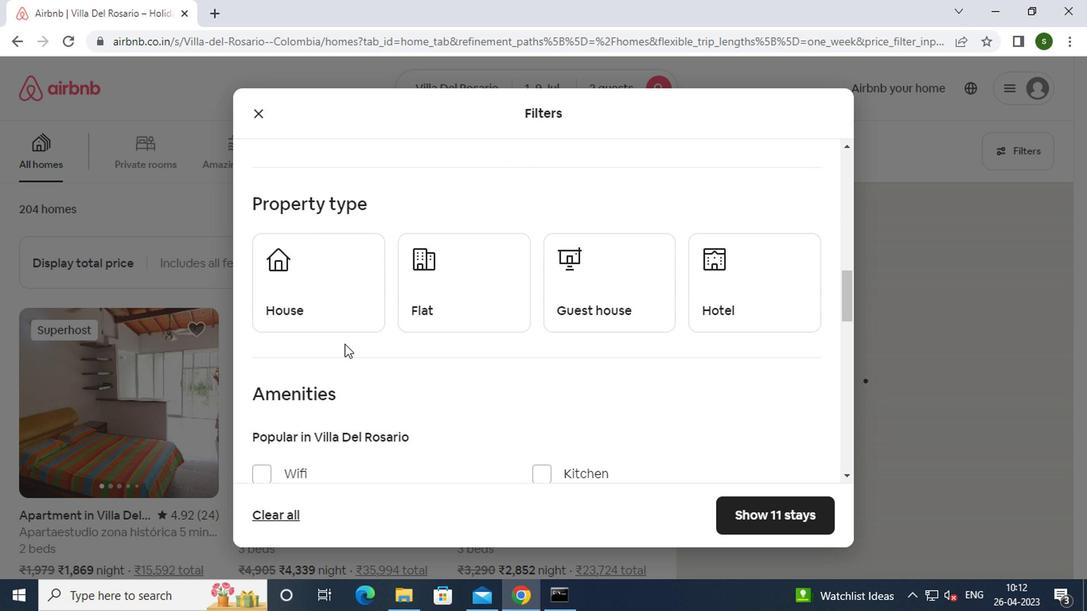 
Action: Mouse pressed left at (338, 327)
Screenshot: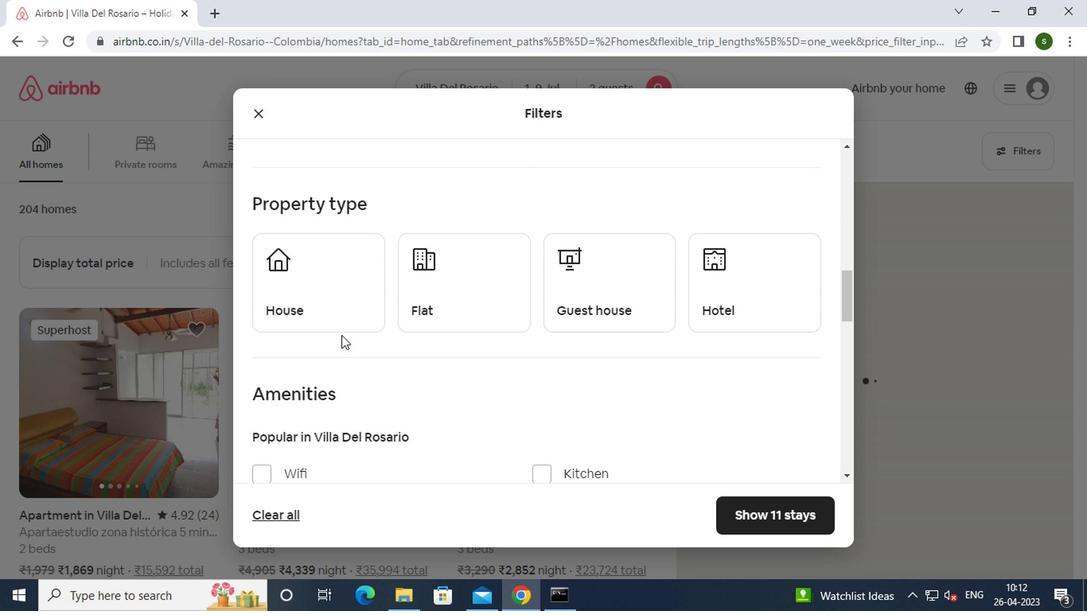 
Action: Mouse moved to (442, 300)
Screenshot: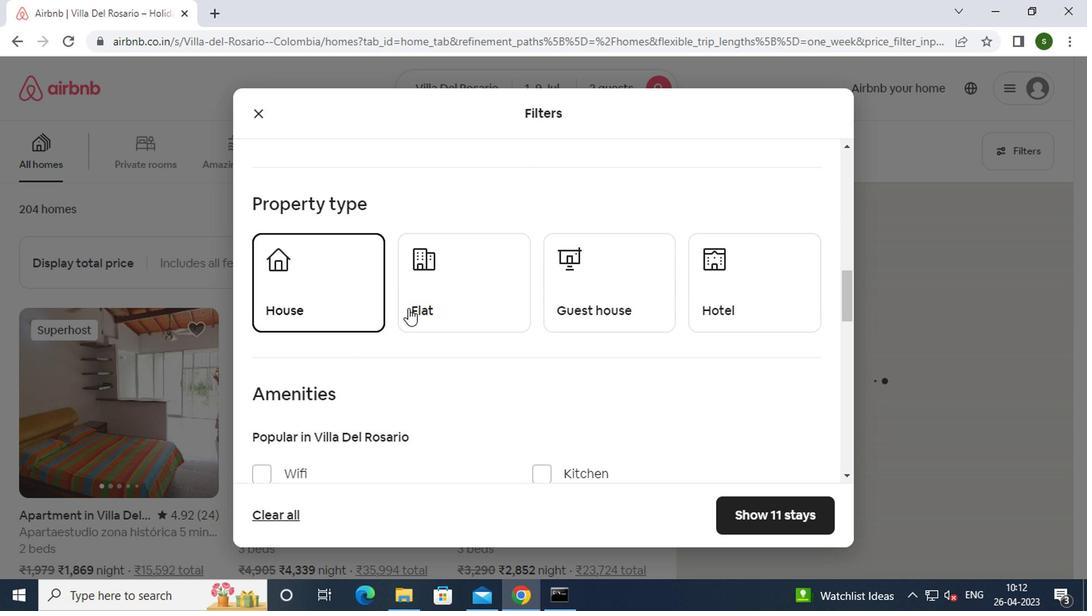 
Action: Mouse pressed left at (442, 300)
Screenshot: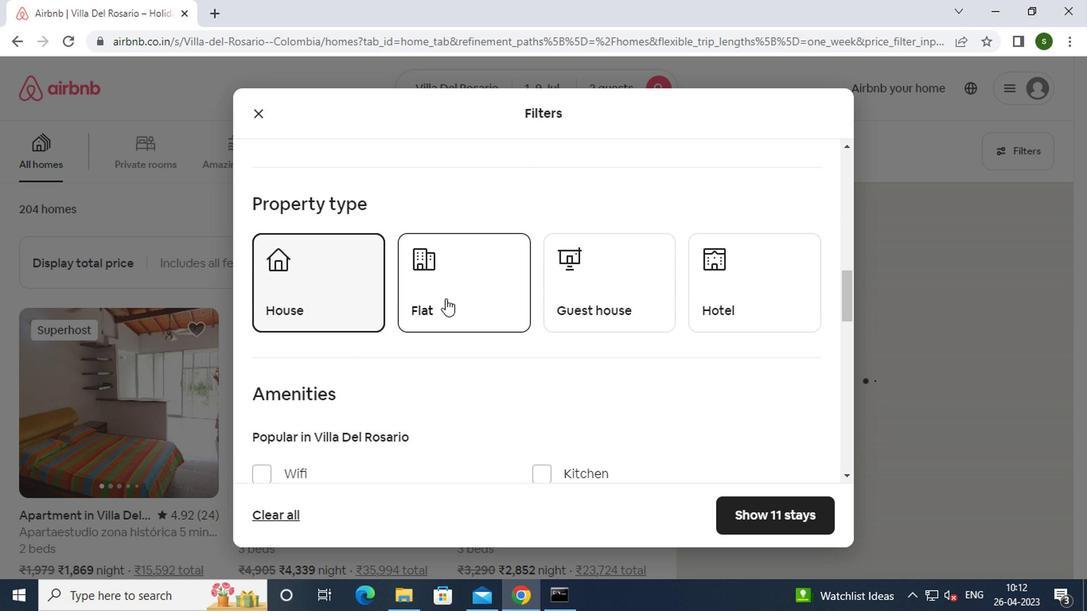 
Action: Mouse moved to (586, 311)
Screenshot: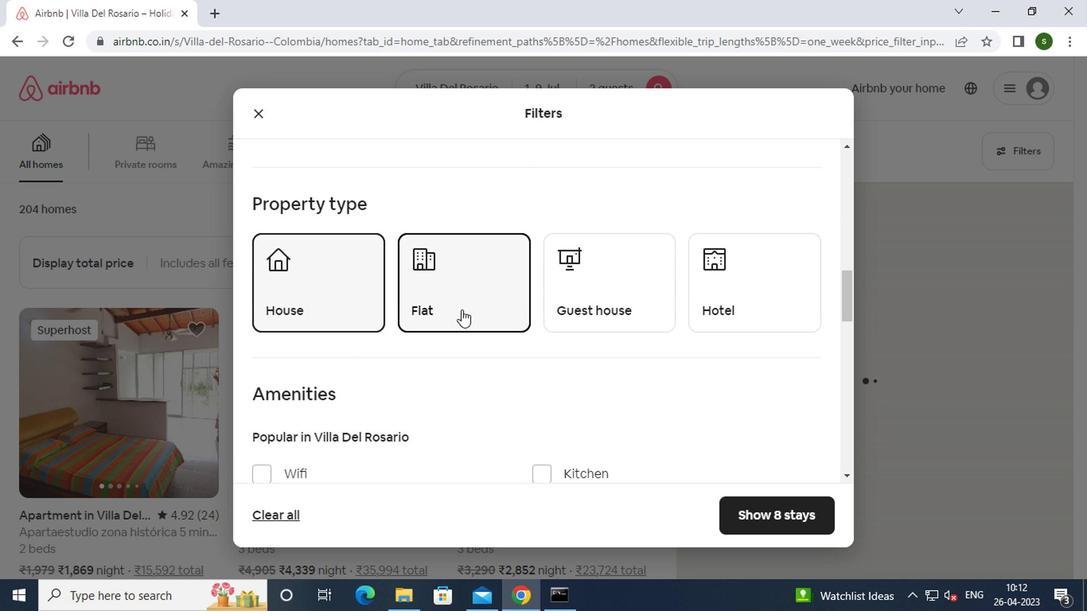 
Action: Mouse pressed left at (586, 311)
Screenshot: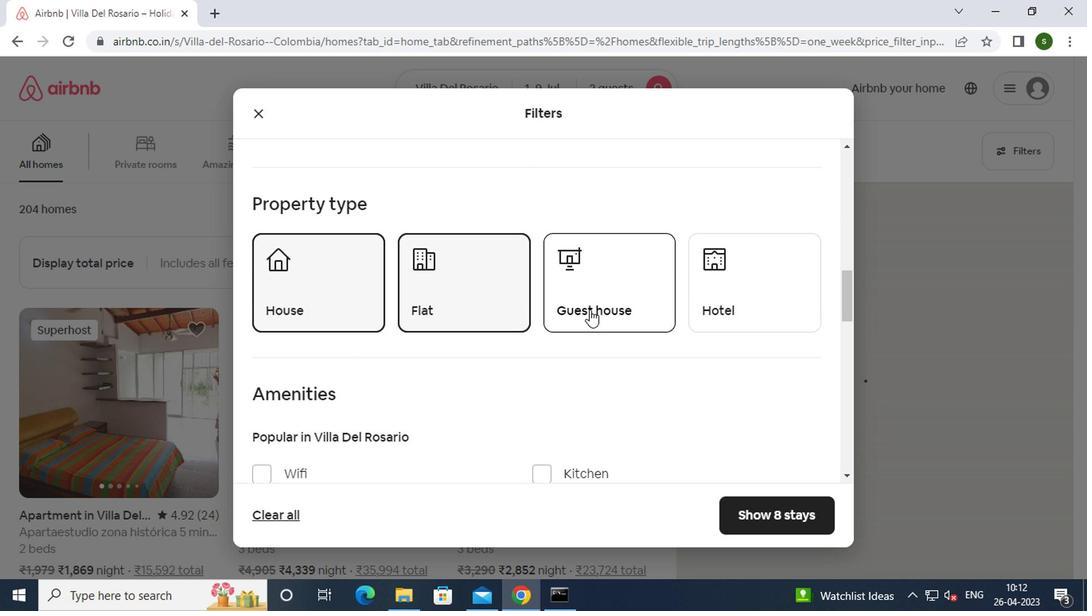 
Action: Mouse scrolled (586, 310) with delta (0, 0)
Screenshot: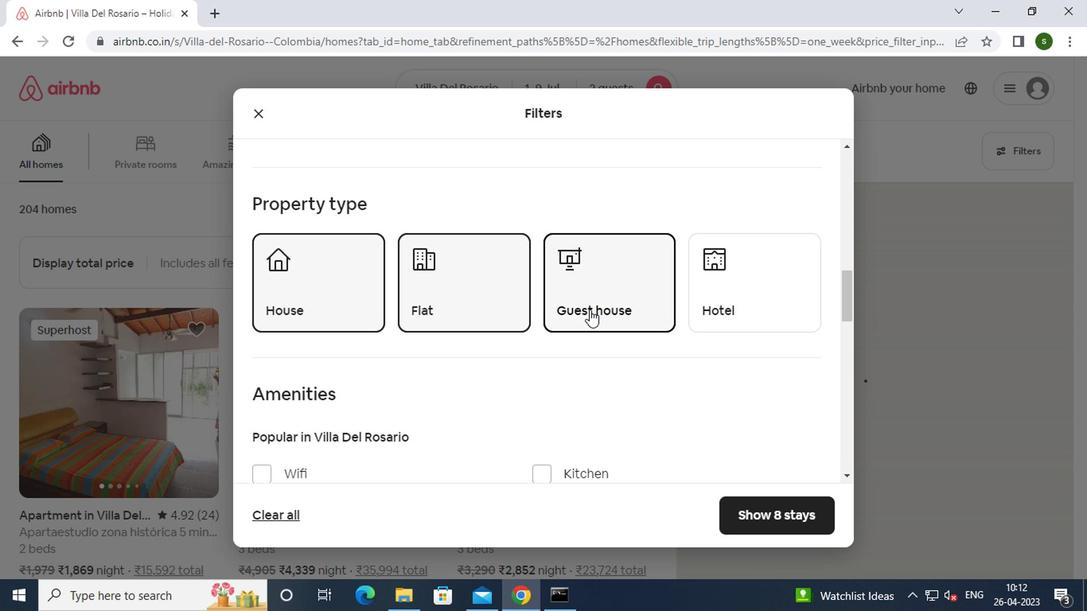 
Action: Mouse scrolled (586, 310) with delta (0, 0)
Screenshot: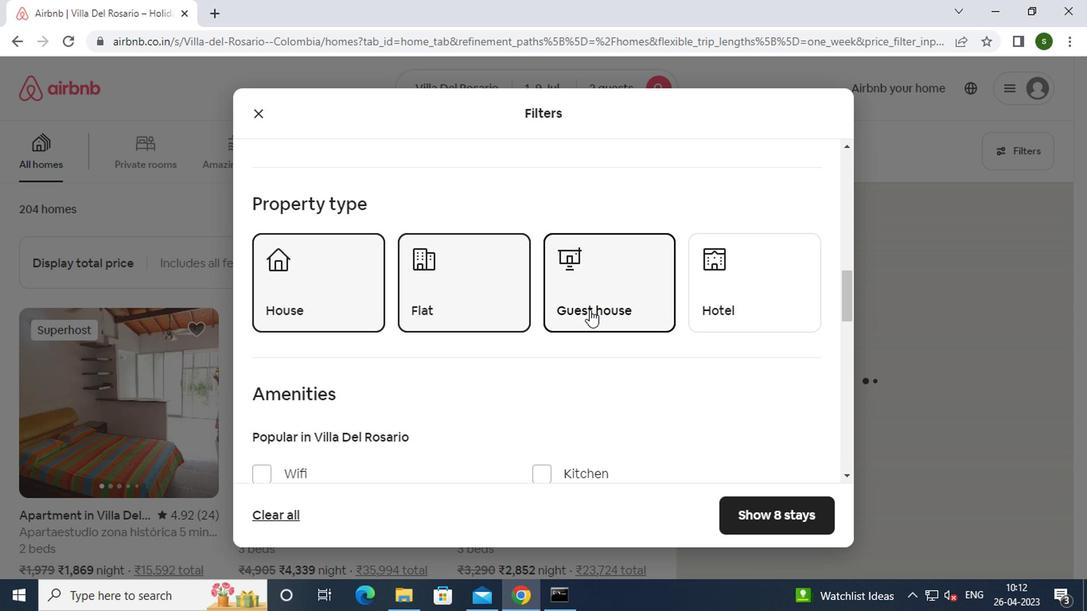 
Action: Mouse moved to (377, 355)
Screenshot: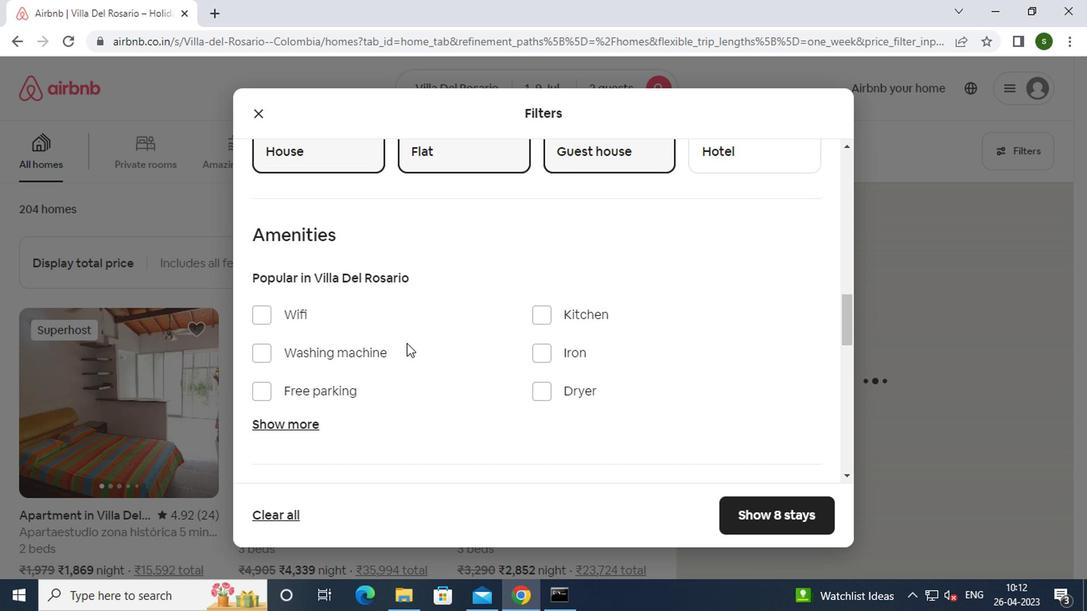 
Action: Mouse pressed left at (377, 355)
Screenshot: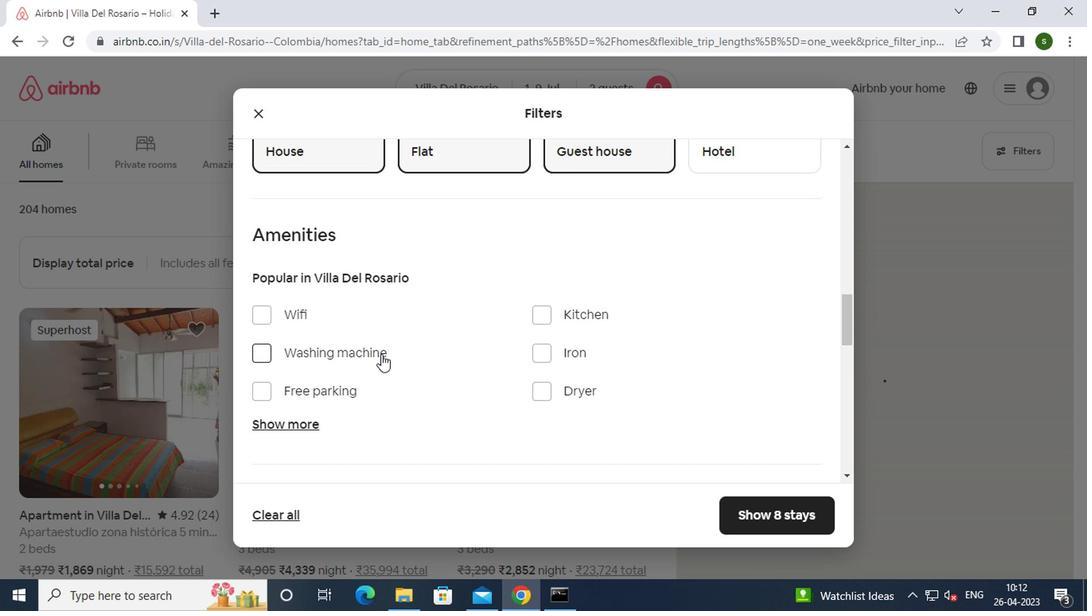 
Action: Mouse moved to (459, 341)
Screenshot: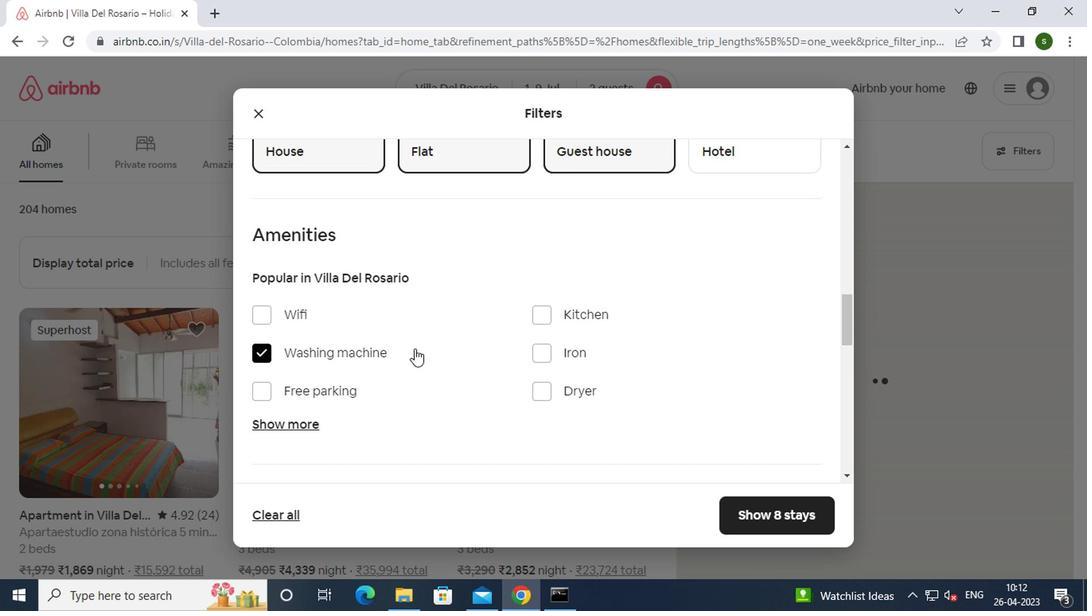 
Action: Mouse scrolled (459, 340) with delta (0, -1)
Screenshot: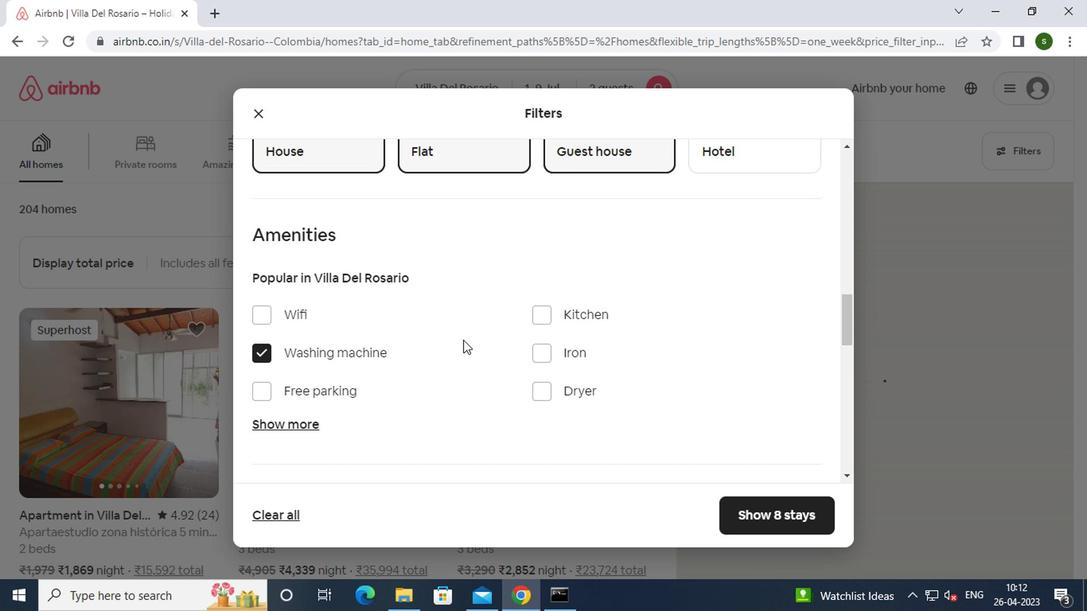 
Action: Mouse scrolled (459, 340) with delta (0, -1)
Screenshot: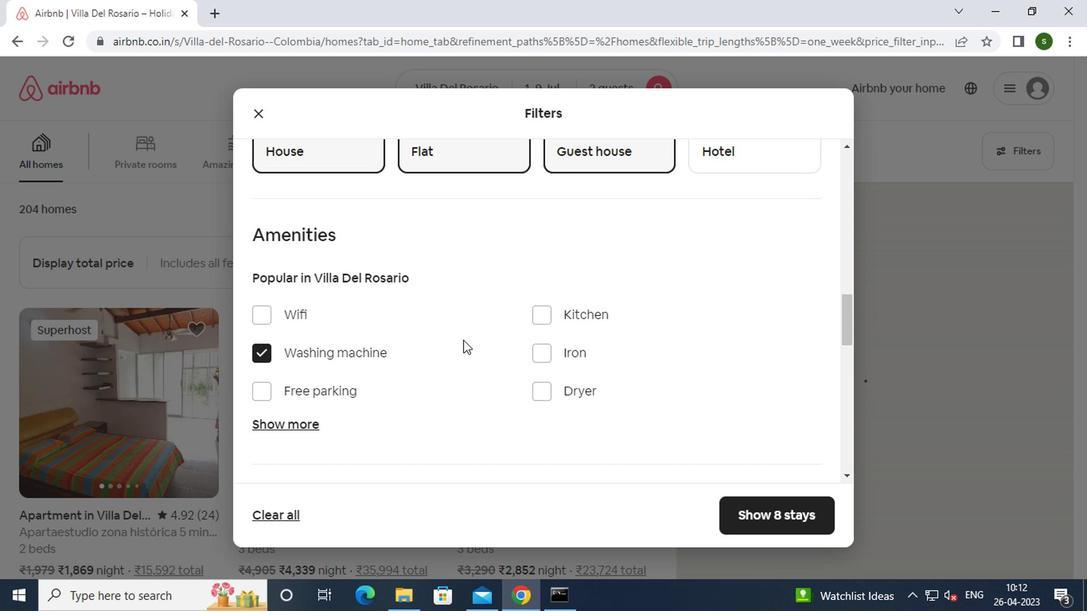 
Action: Mouse scrolled (459, 340) with delta (0, -1)
Screenshot: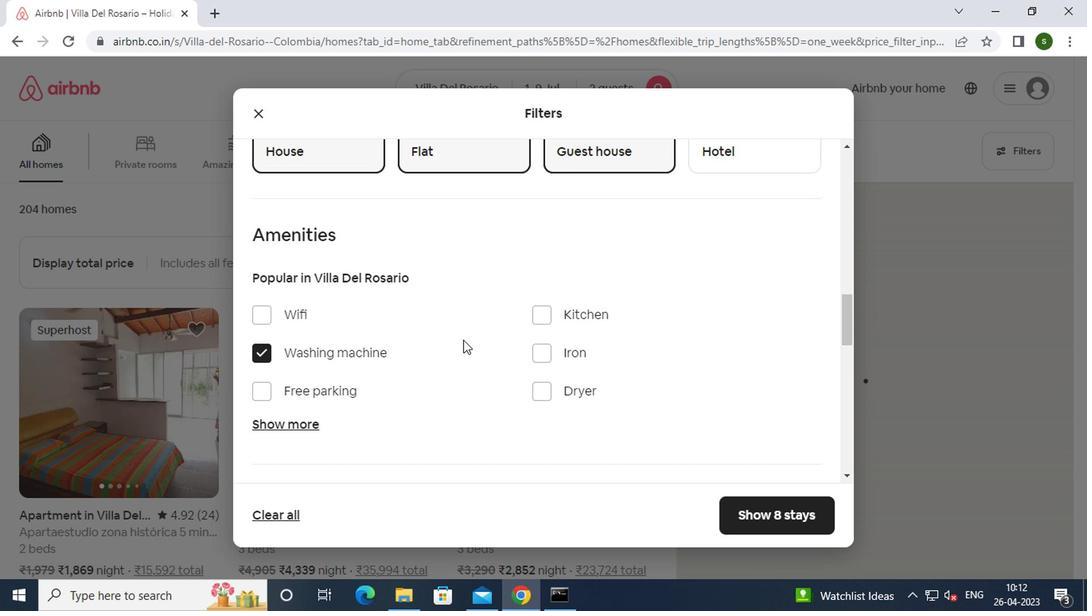 
Action: Mouse scrolled (459, 340) with delta (0, -1)
Screenshot: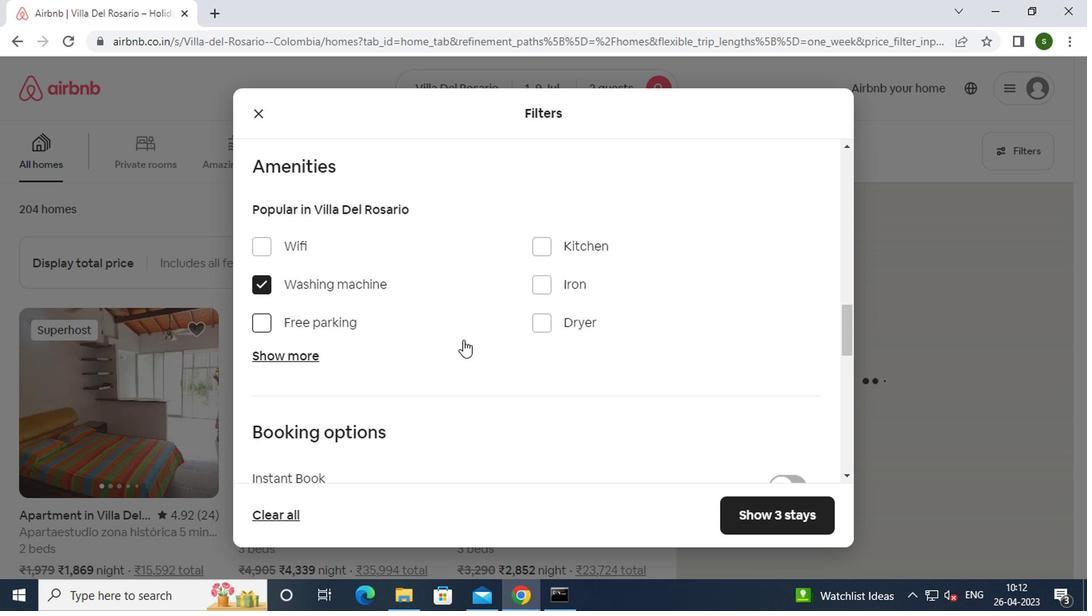 
Action: Mouse scrolled (459, 340) with delta (0, -1)
Screenshot: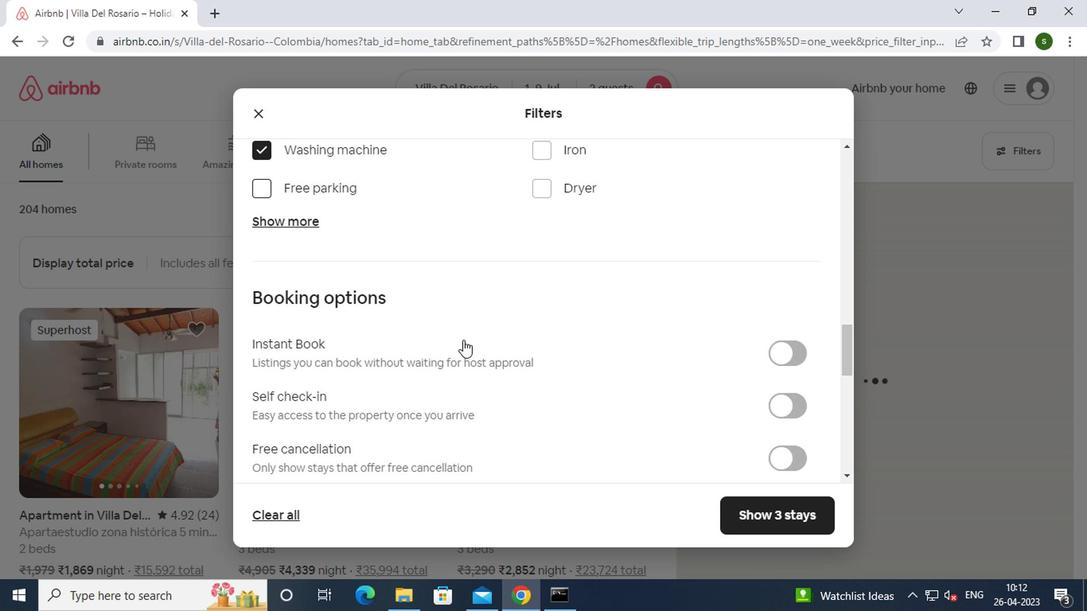 
Action: Mouse moved to (783, 221)
Screenshot: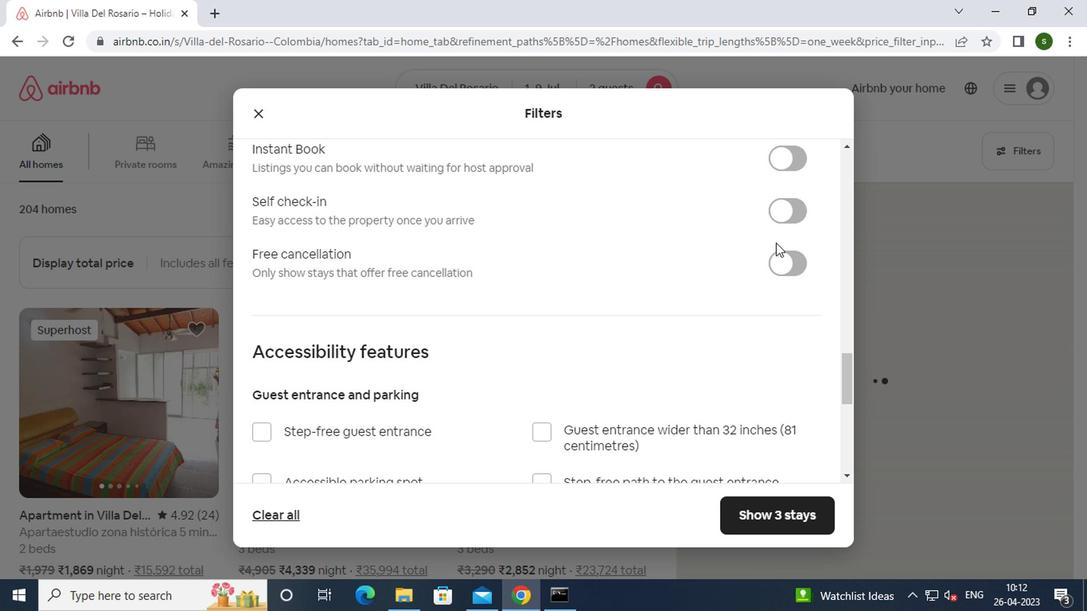 
Action: Mouse pressed left at (783, 221)
Screenshot: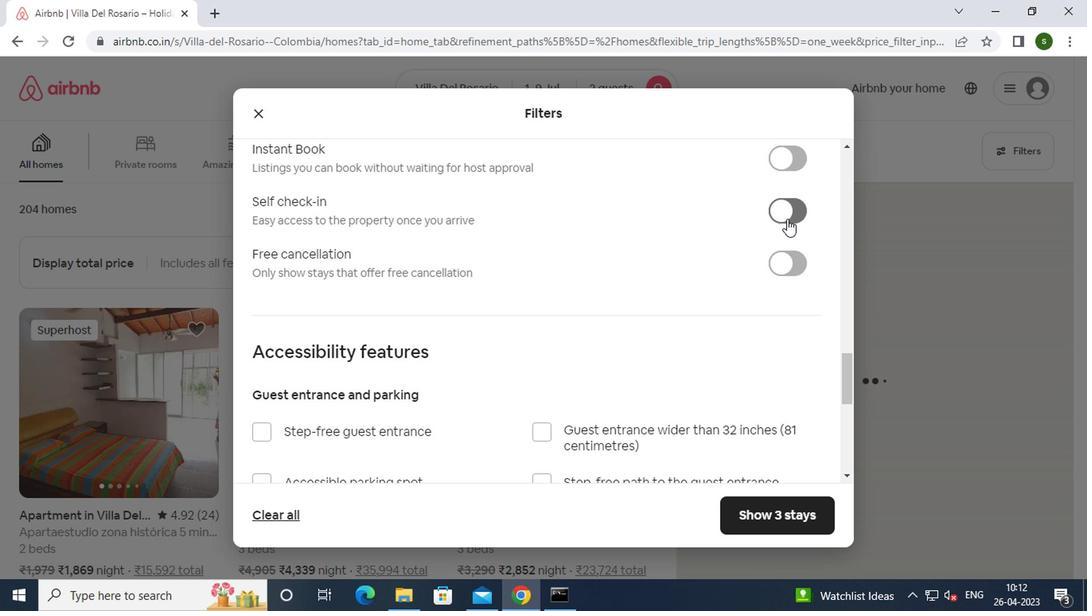 
Action: Mouse moved to (731, 233)
Screenshot: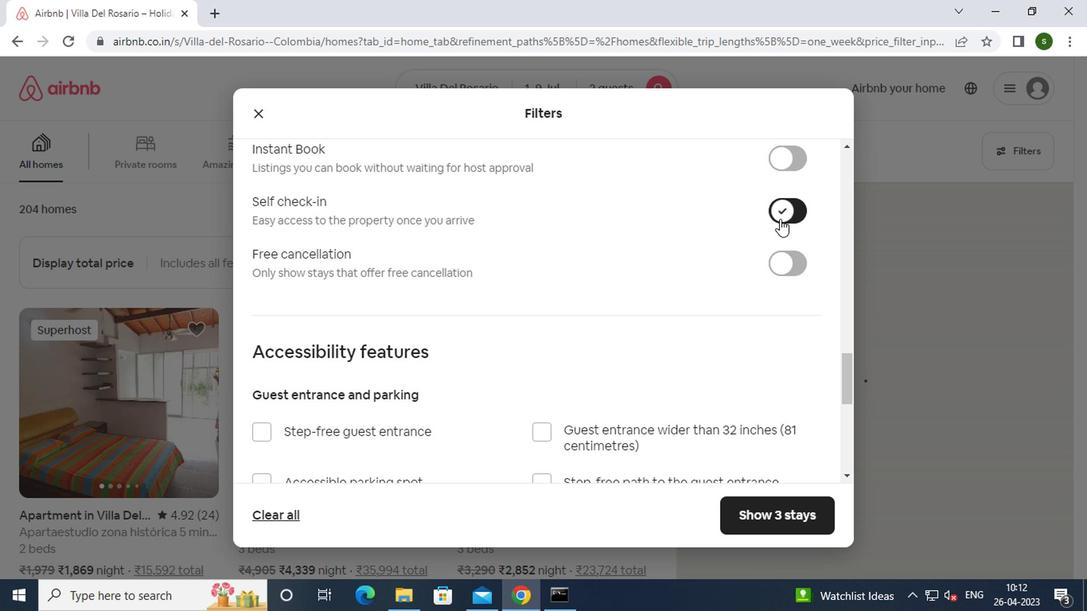 
Action: Mouse scrolled (731, 232) with delta (0, 0)
Screenshot: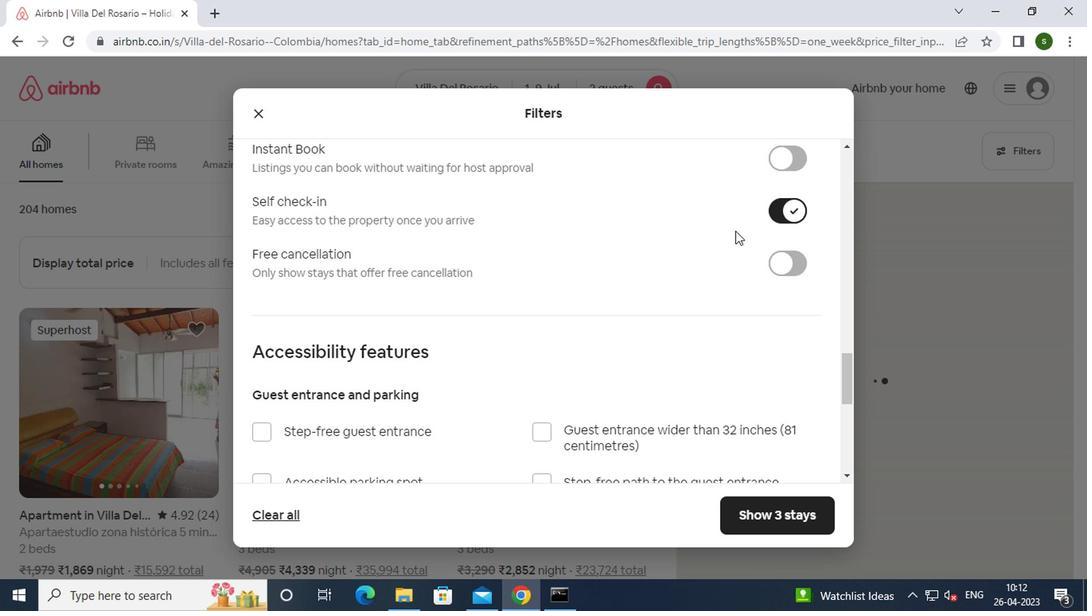 
Action: Mouse scrolled (731, 232) with delta (0, 0)
Screenshot: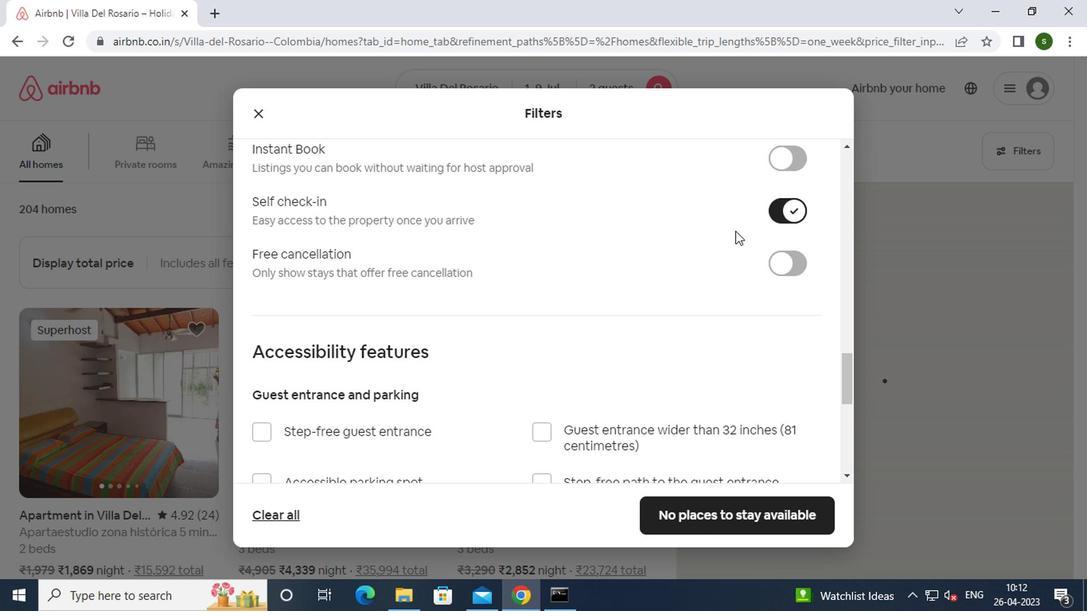 
Action: Mouse scrolled (731, 232) with delta (0, 0)
Screenshot: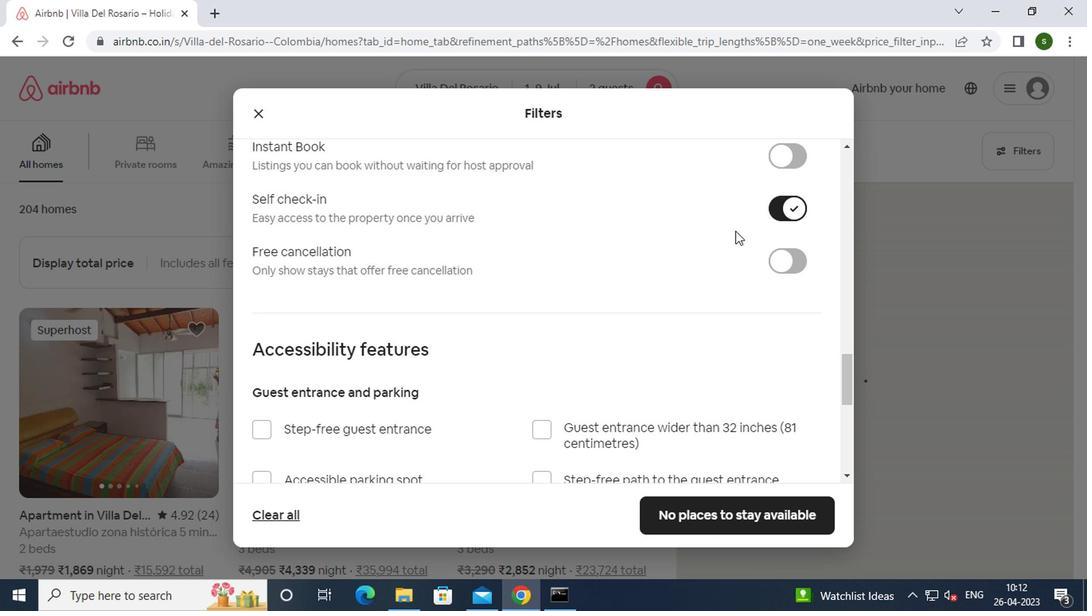 
Action: Mouse scrolled (731, 232) with delta (0, 0)
Screenshot: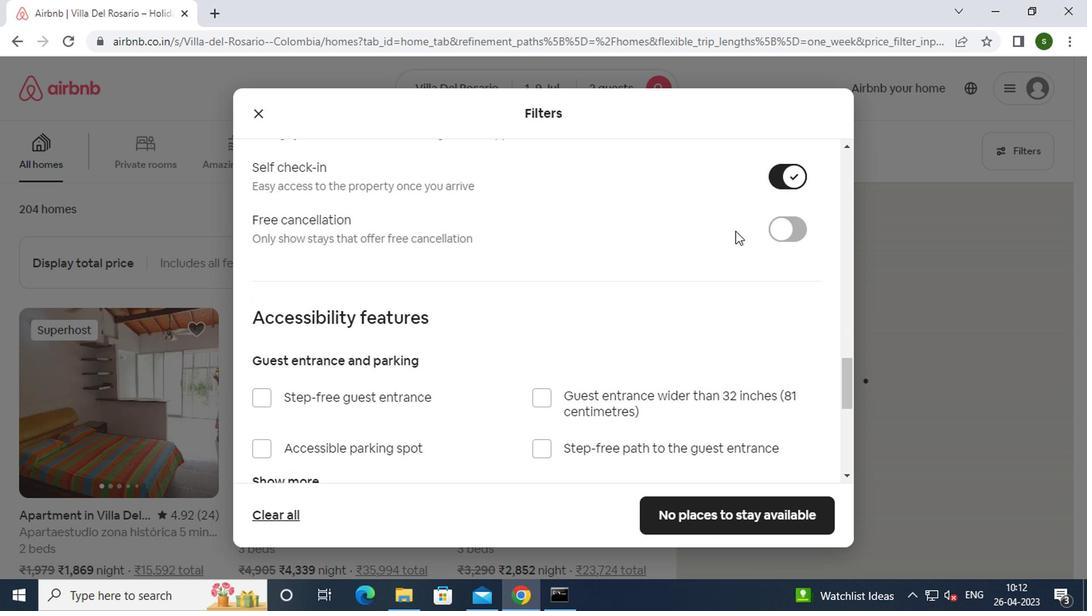 
Action: Mouse moved to (731, 233)
Screenshot: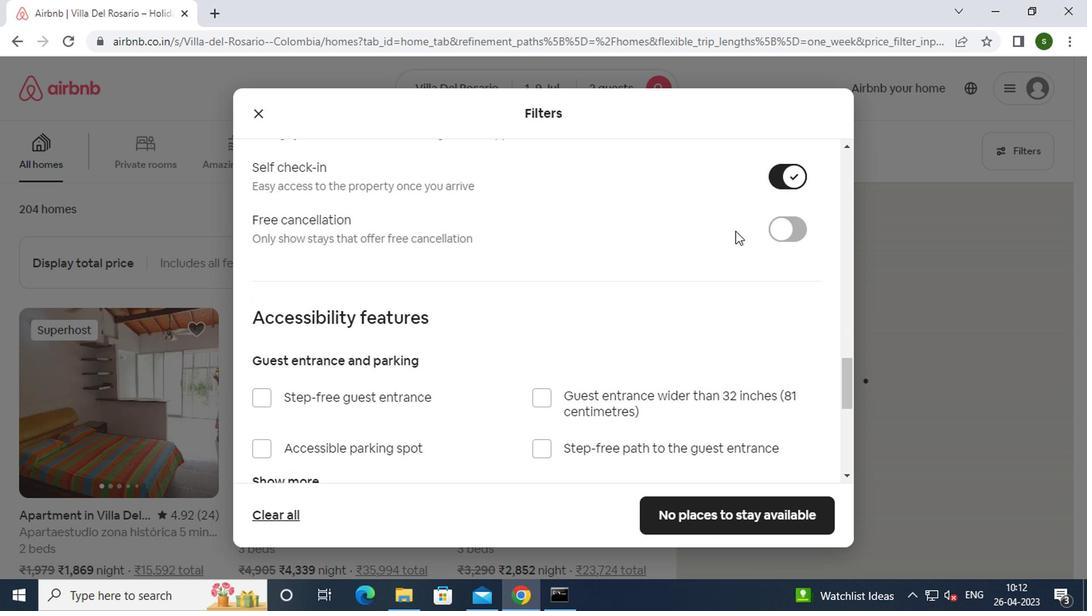 
Action: Mouse scrolled (731, 232) with delta (0, 0)
Screenshot: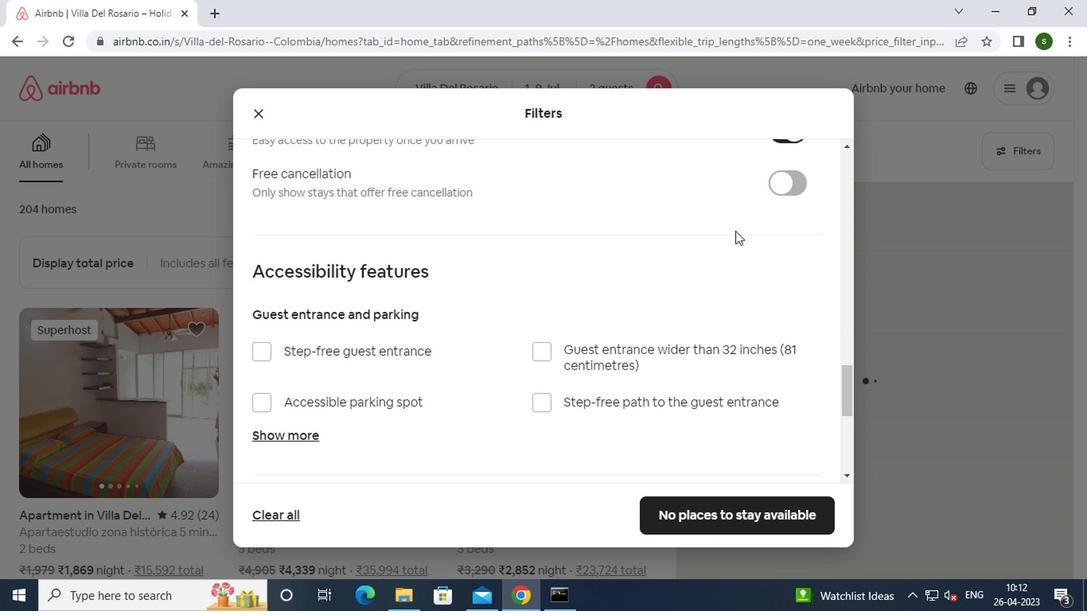 
Action: Mouse scrolled (731, 232) with delta (0, 0)
Screenshot: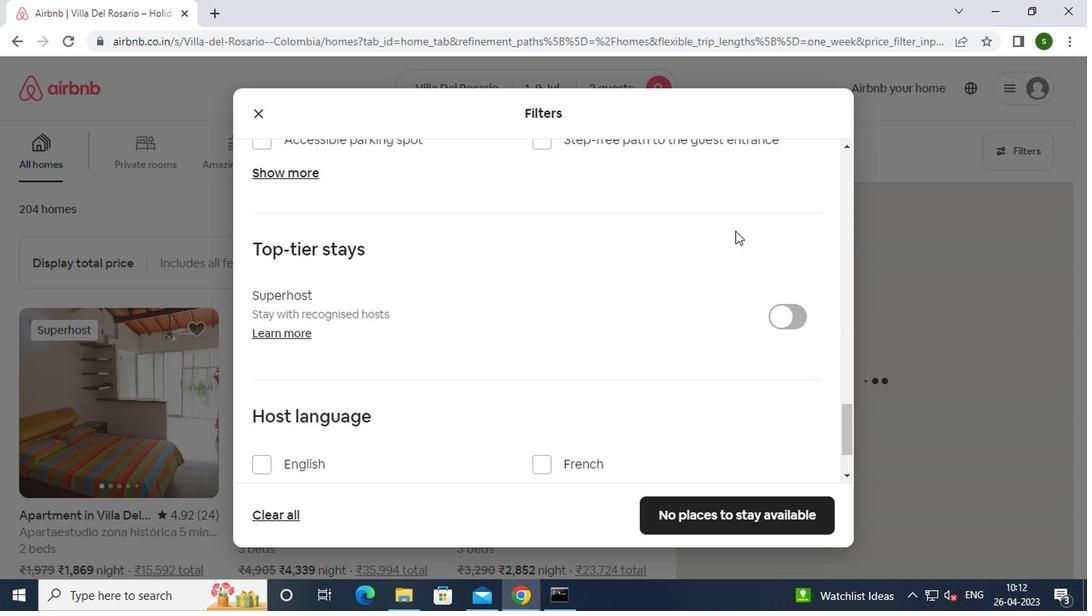 
Action: Mouse scrolled (731, 232) with delta (0, 0)
Screenshot: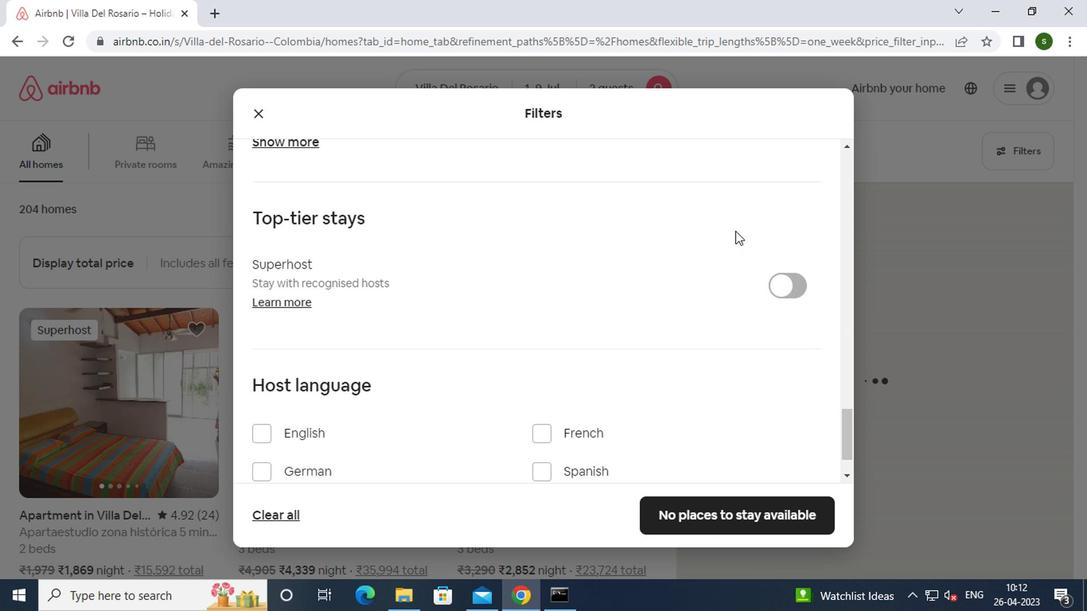 
Action: Mouse scrolled (731, 232) with delta (0, 0)
Screenshot: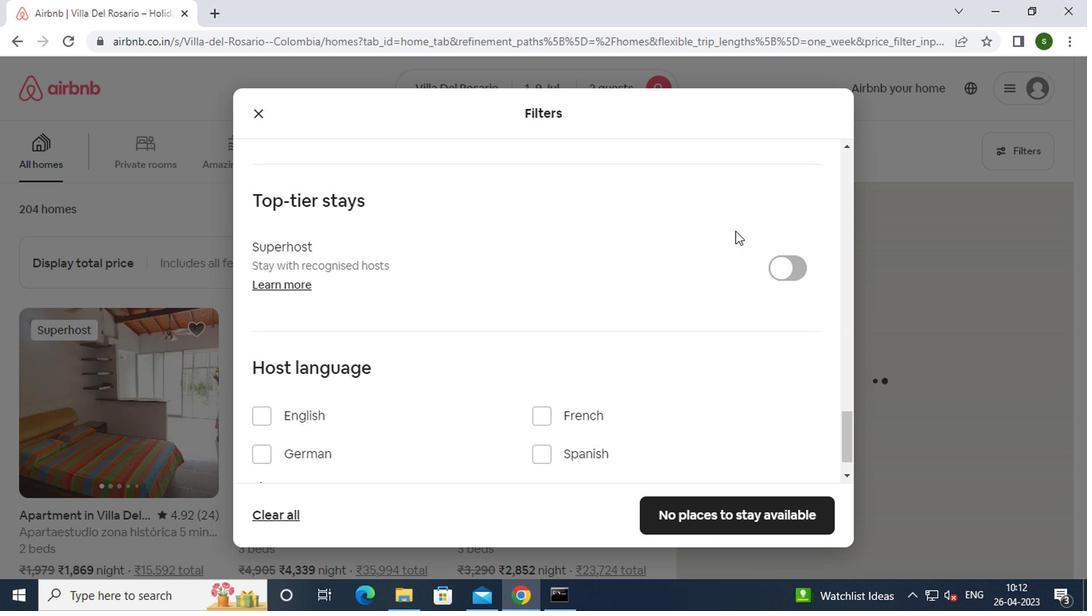 
Action: Mouse moved to (290, 371)
Screenshot: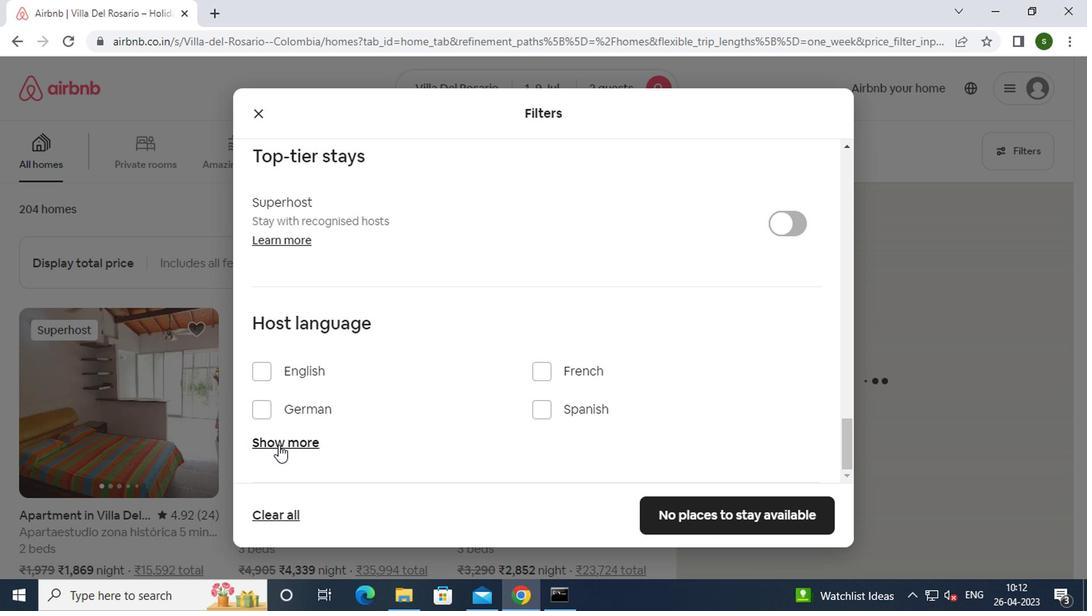 
Action: Mouse pressed left at (290, 371)
Screenshot: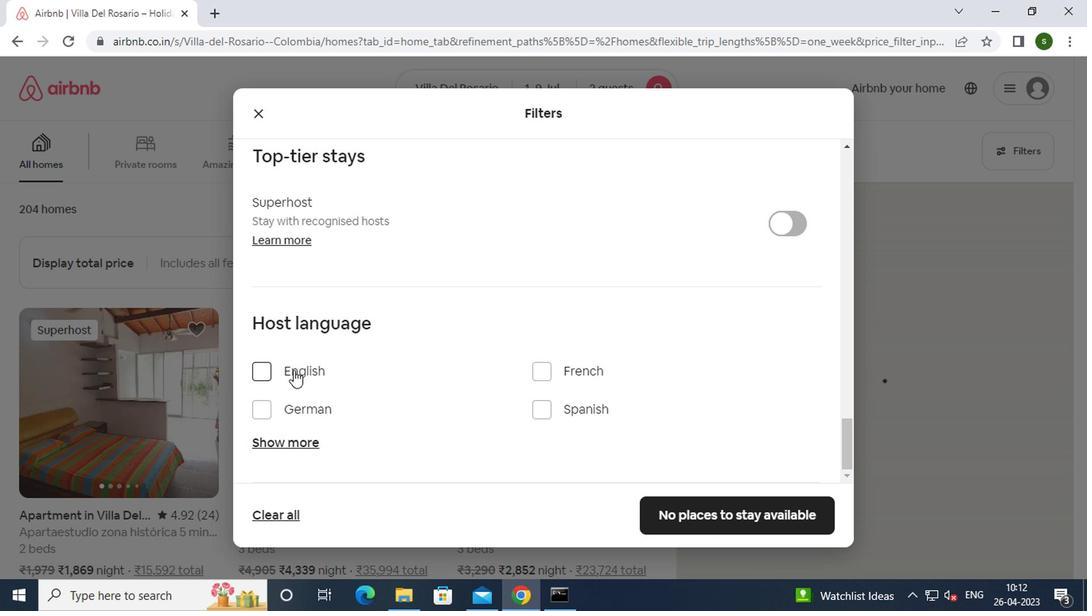 
Action: Mouse moved to (701, 522)
Screenshot: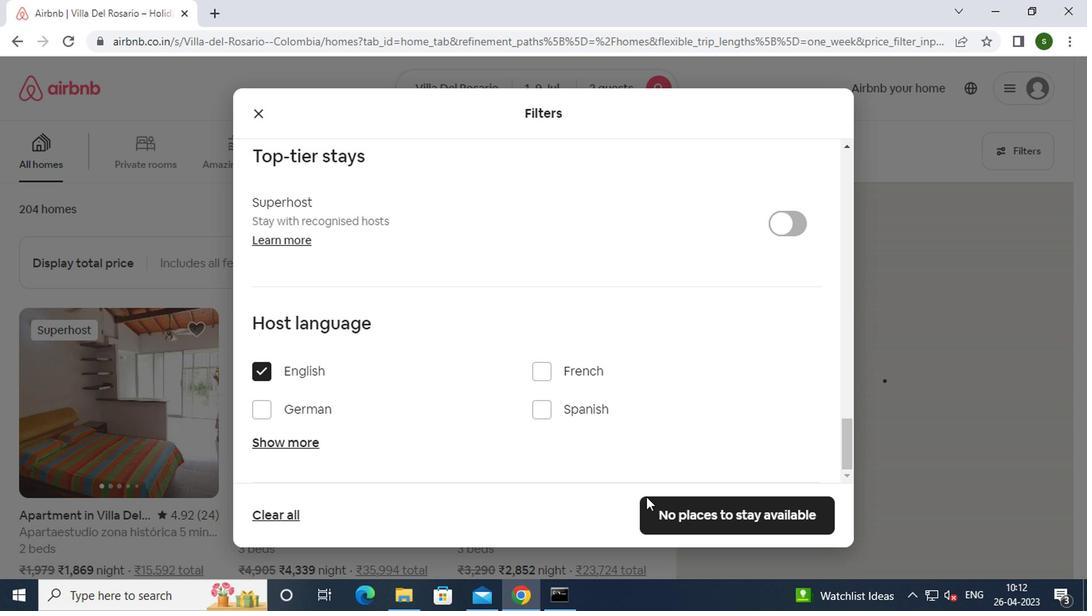 
Action: Mouse pressed left at (701, 522)
Screenshot: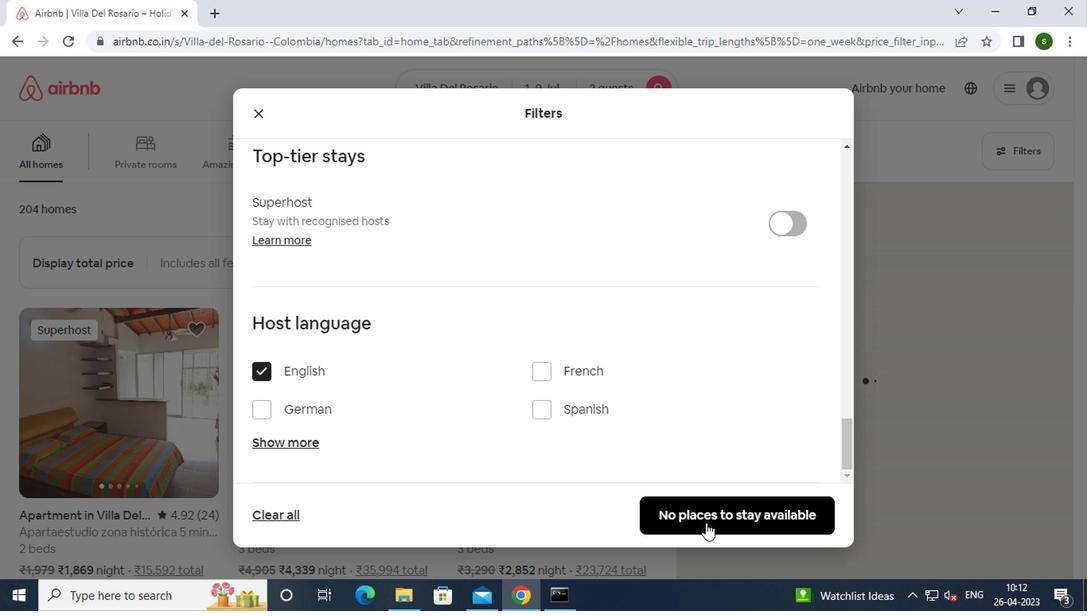 
Action: Mouse moved to (701, 522)
Screenshot: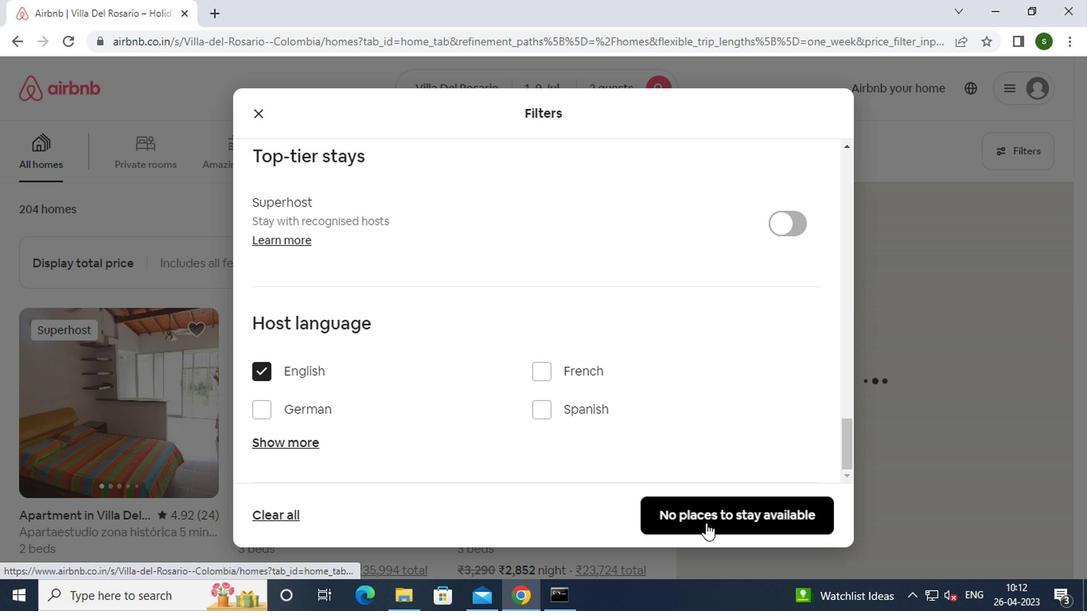 
